 Task: Look for space in Le Puy-en-Velay, France from 1st July, 2023 to 9th July, 2023 for 2 adults in price range Rs.8000 to Rs.15000. Place can be entire place with 1  bedroom having 1 bed and 1 bathroom. Property type can be house, flat, guest house. Booking option can be shelf check-in. Required host language is English.
Action: Mouse moved to (441, 98)
Screenshot: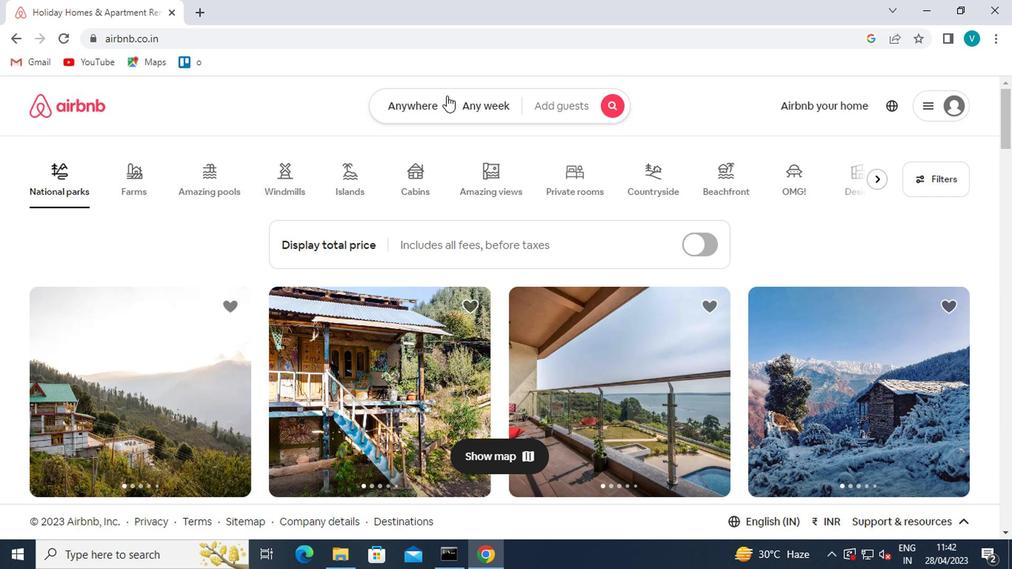 
Action: Mouse pressed left at (441, 98)
Screenshot: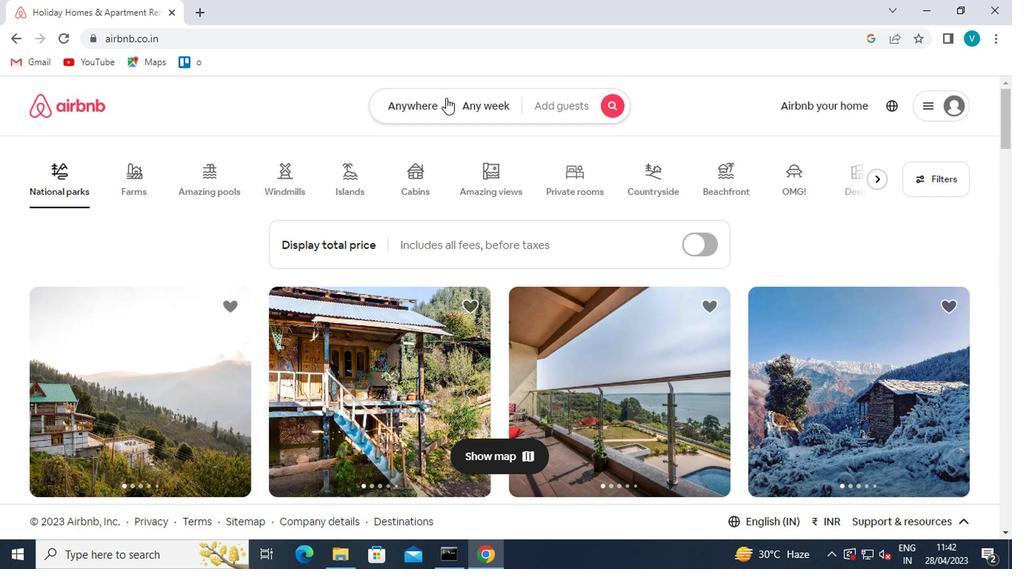 
Action: Mouse moved to (349, 162)
Screenshot: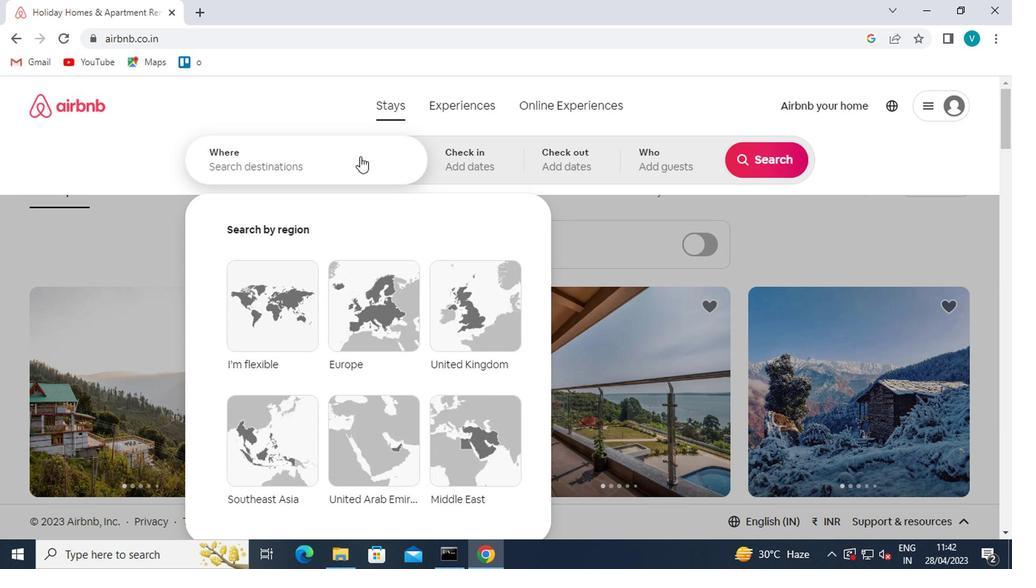 
Action: Mouse pressed left at (349, 162)
Screenshot: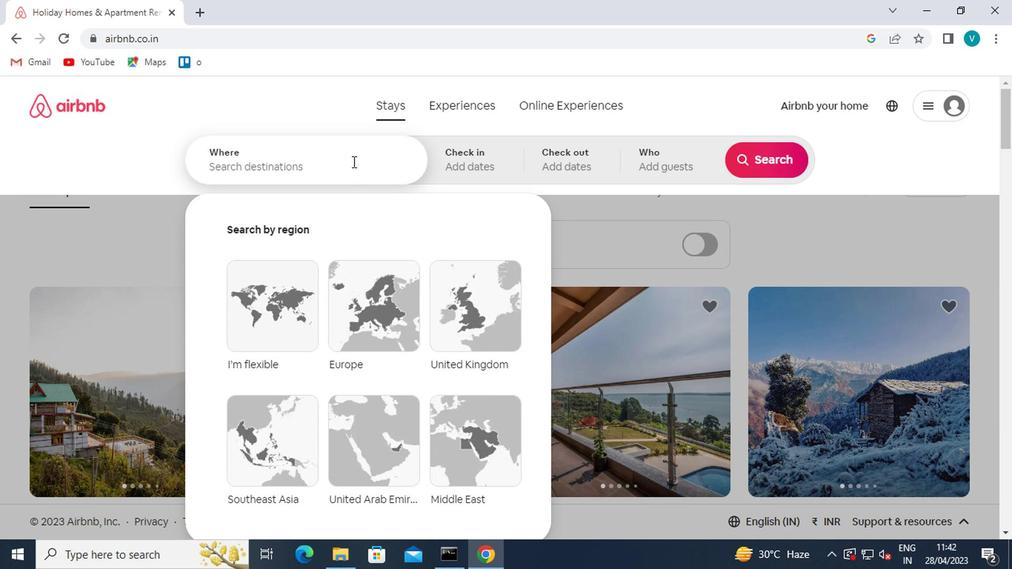 
Action: Key pressed p<Key.caps_lock>uy<Key.space>en<Key.space><Key.down><Key.enter>
Screenshot: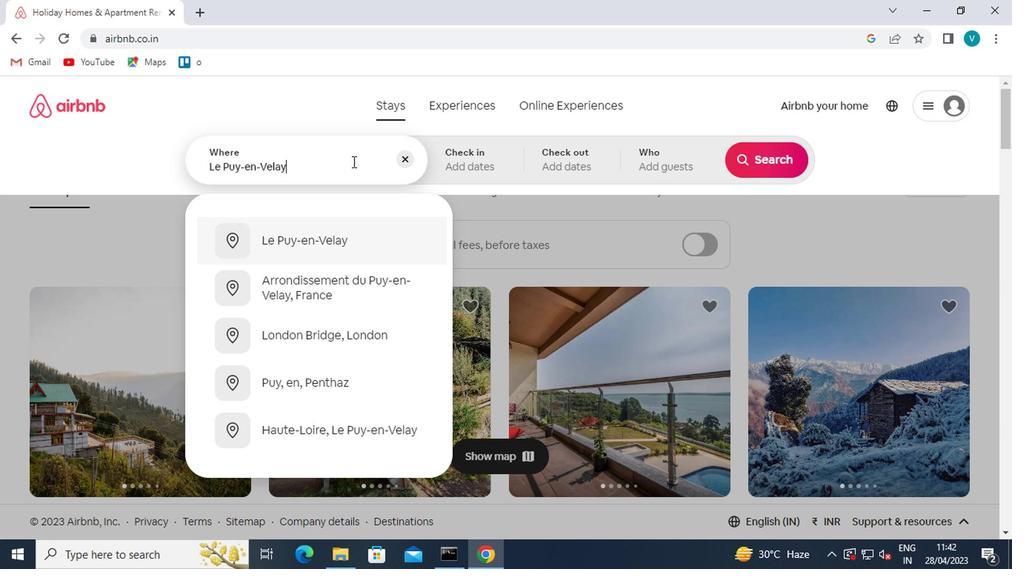 
Action: Mouse moved to (745, 277)
Screenshot: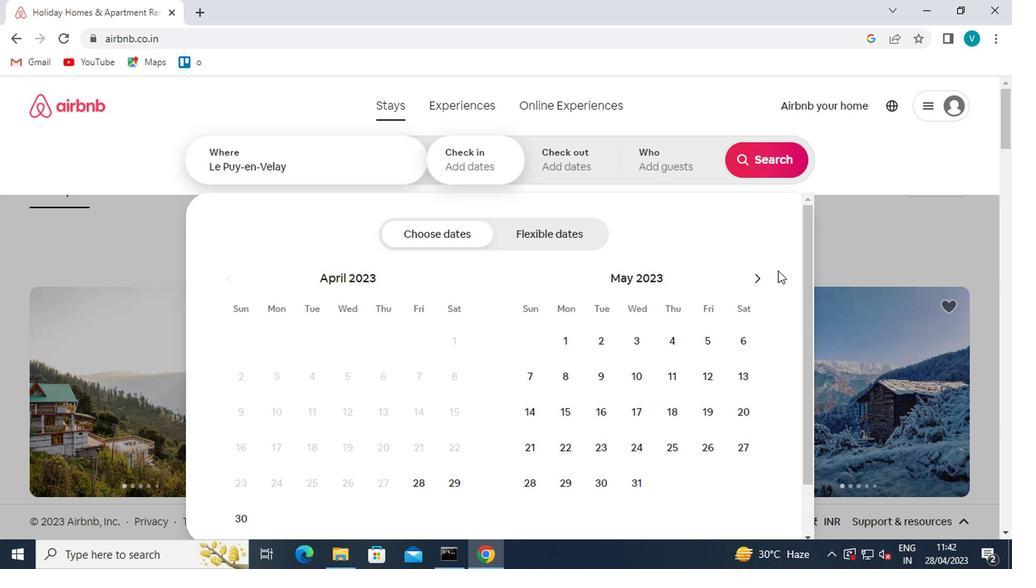 
Action: Mouse pressed left at (745, 277)
Screenshot: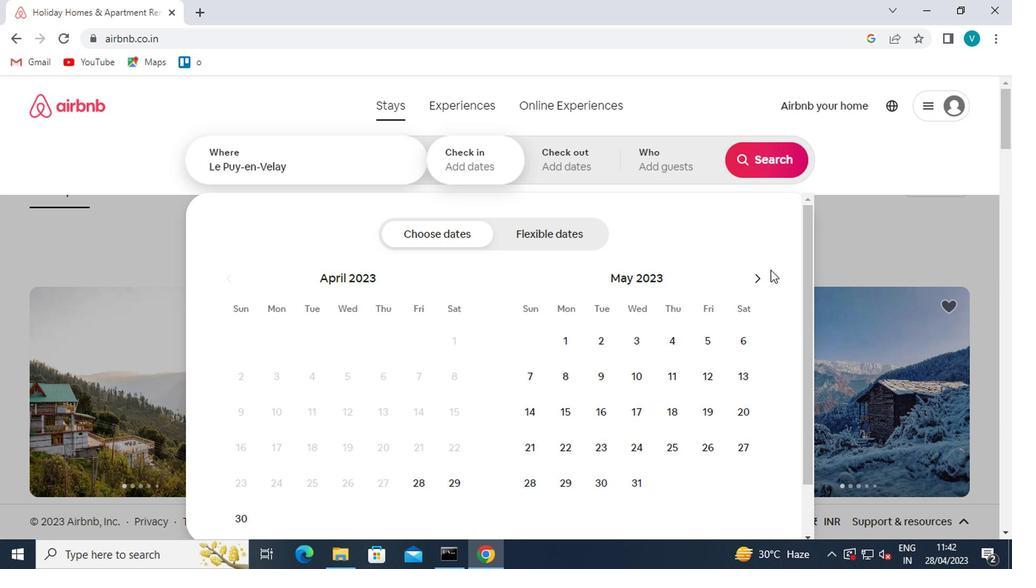 
Action: Mouse moved to (745, 277)
Screenshot: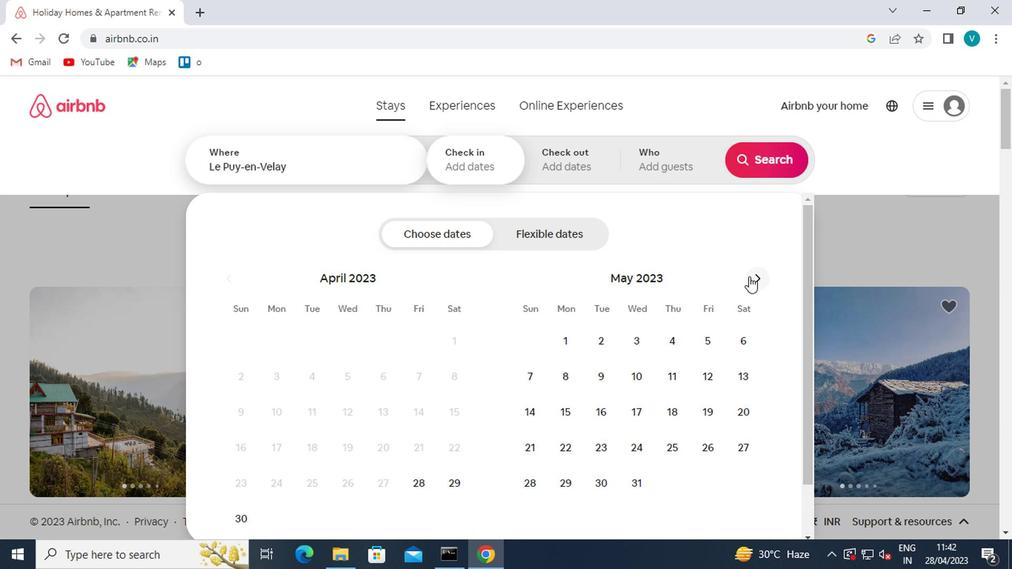 
Action: Mouse pressed left at (745, 277)
Screenshot: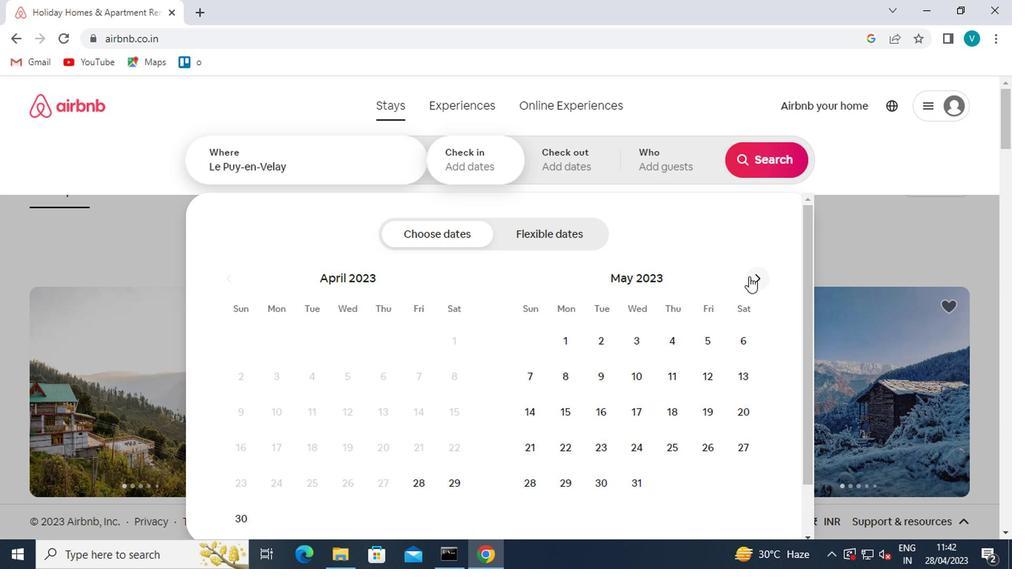 
Action: Mouse moved to (746, 275)
Screenshot: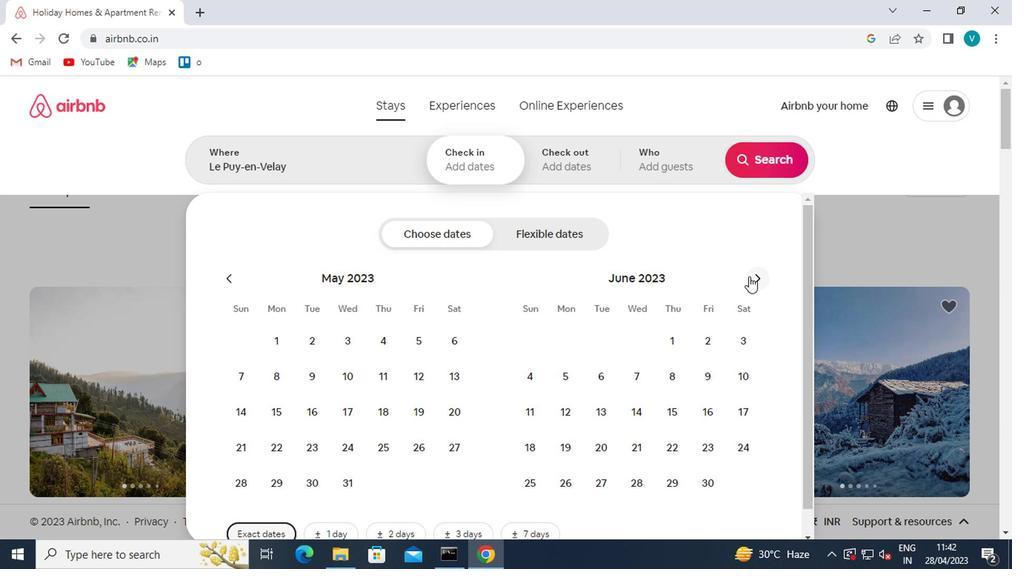 
Action: Mouse pressed left at (746, 275)
Screenshot: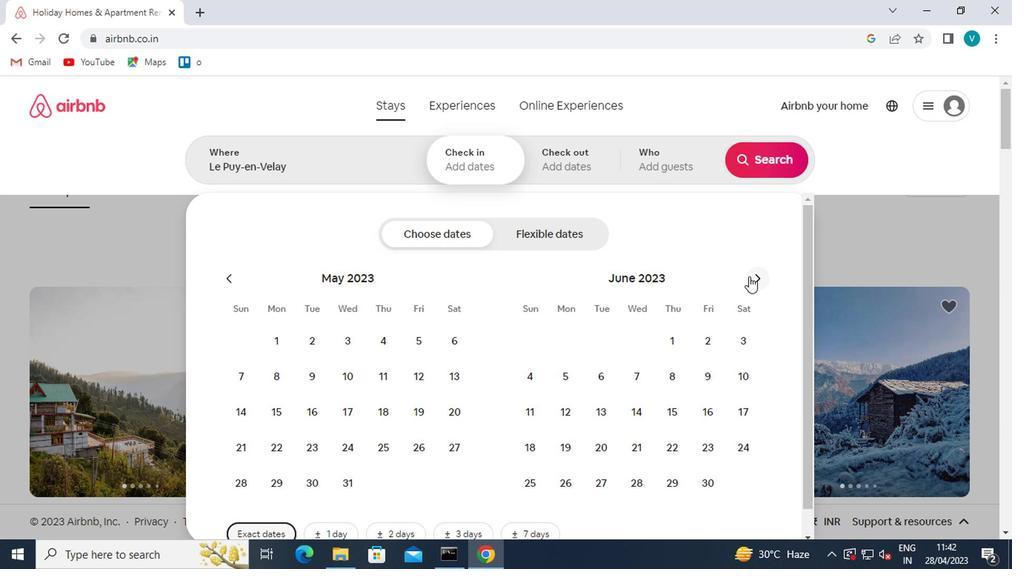 
Action: Mouse moved to (741, 342)
Screenshot: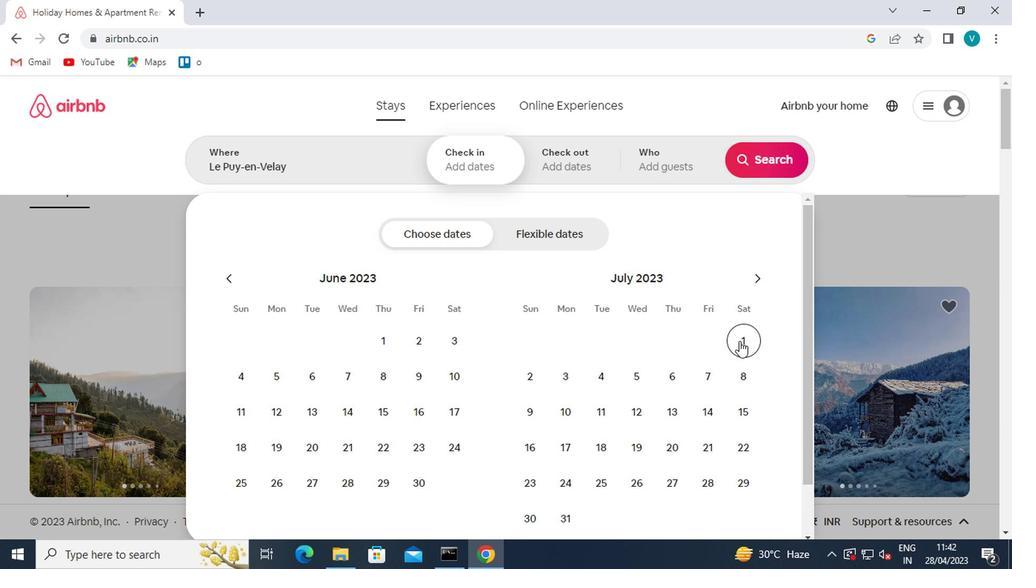 
Action: Mouse pressed left at (741, 342)
Screenshot: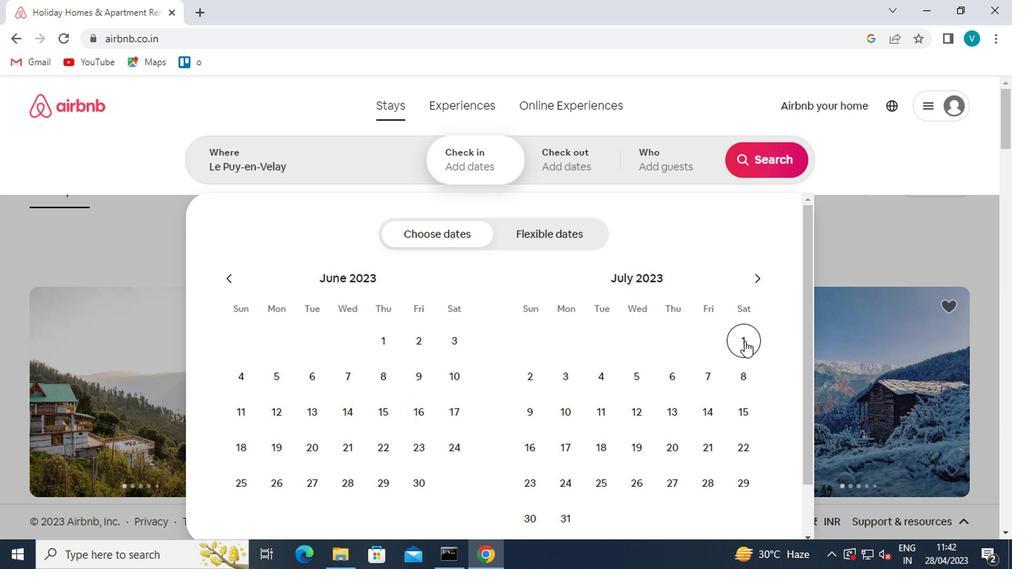 
Action: Mouse moved to (521, 413)
Screenshot: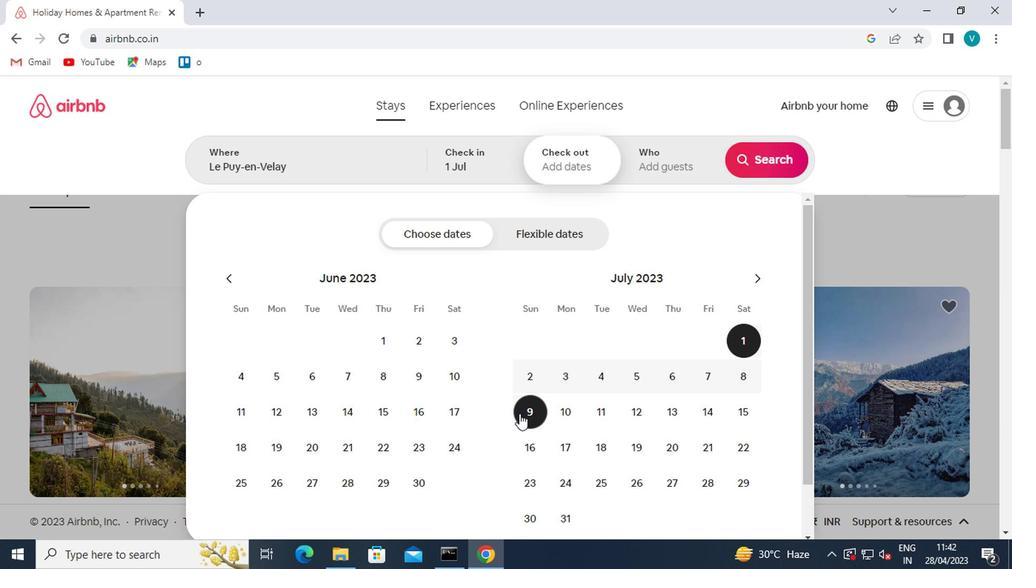 
Action: Mouse pressed left at (521, 413)
Screenshot: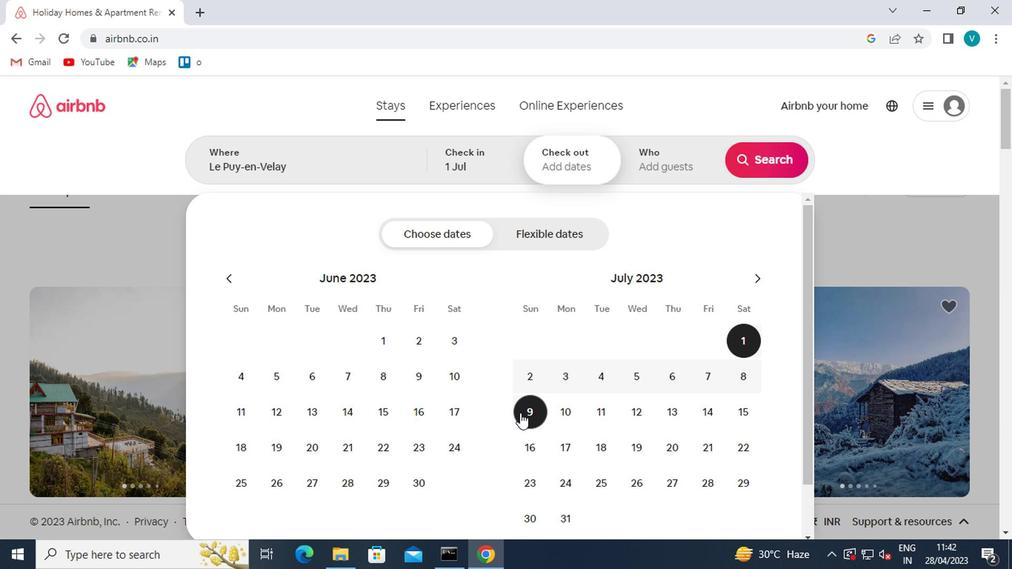 
Action: Mouse moved to (647, 171)
Screenshot: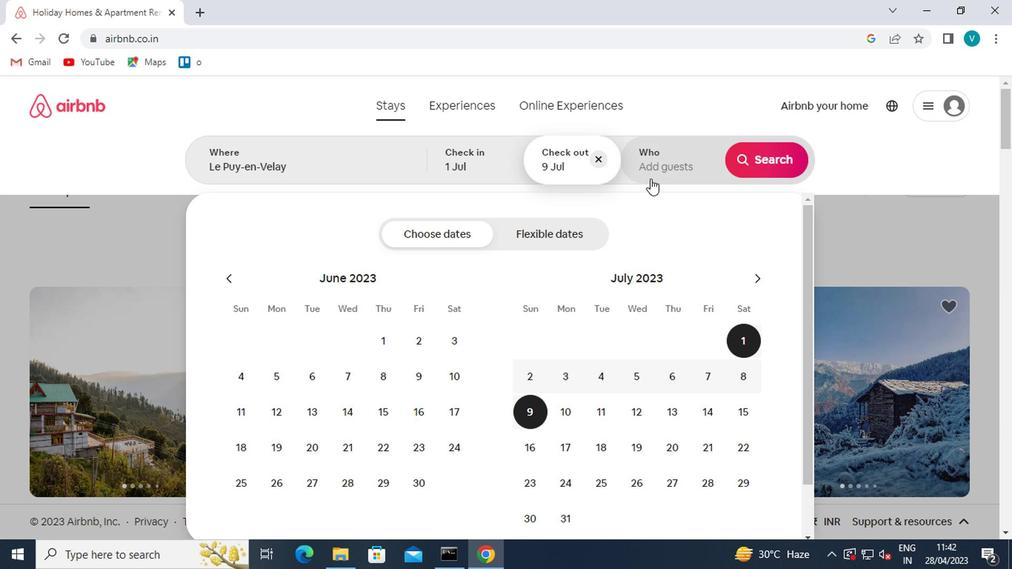 
Action: Mouse pressed left at (647, 171)
Screenshot: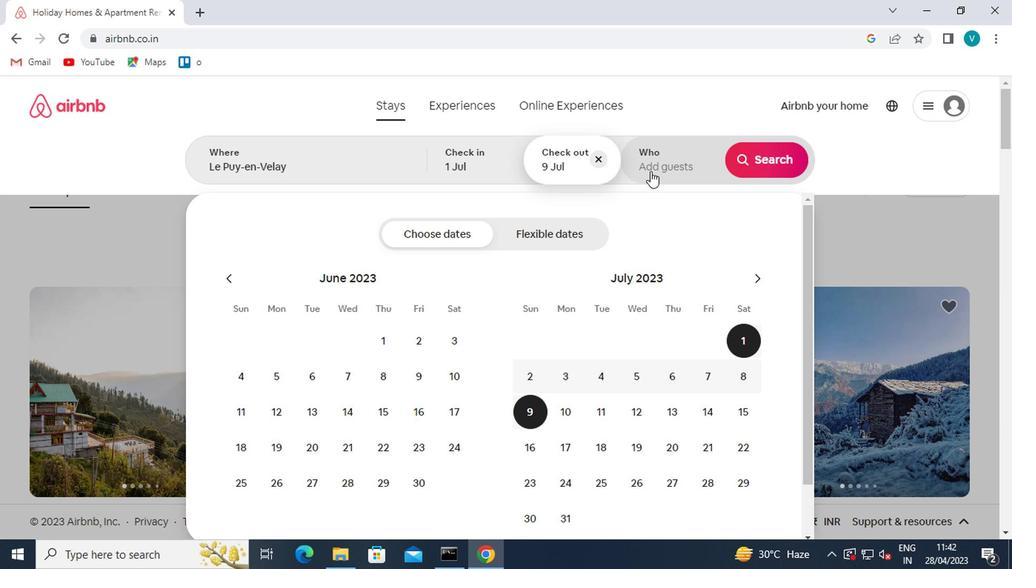 
Action: Mouse moved to (768, 237)
Screenshot: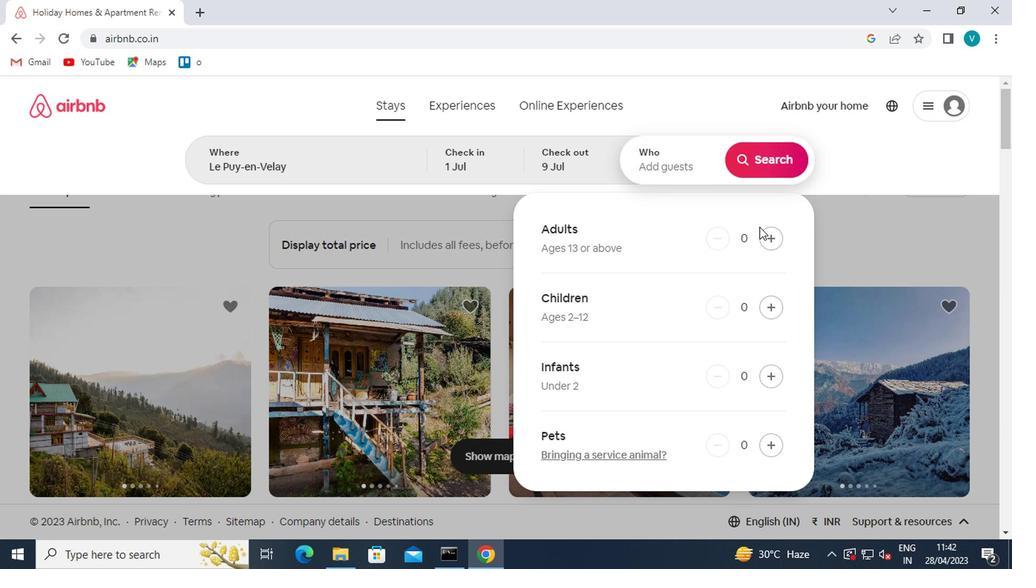 
Action: Mouse pressed left at (768, 237)
Screenshot: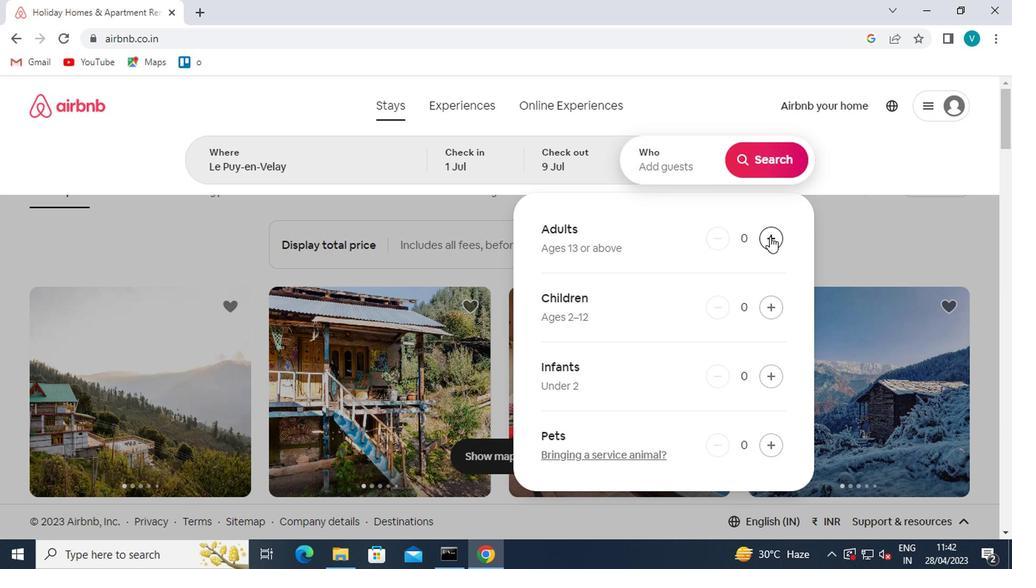 
Action: Mouse moved to (768, 237)
Screenshot: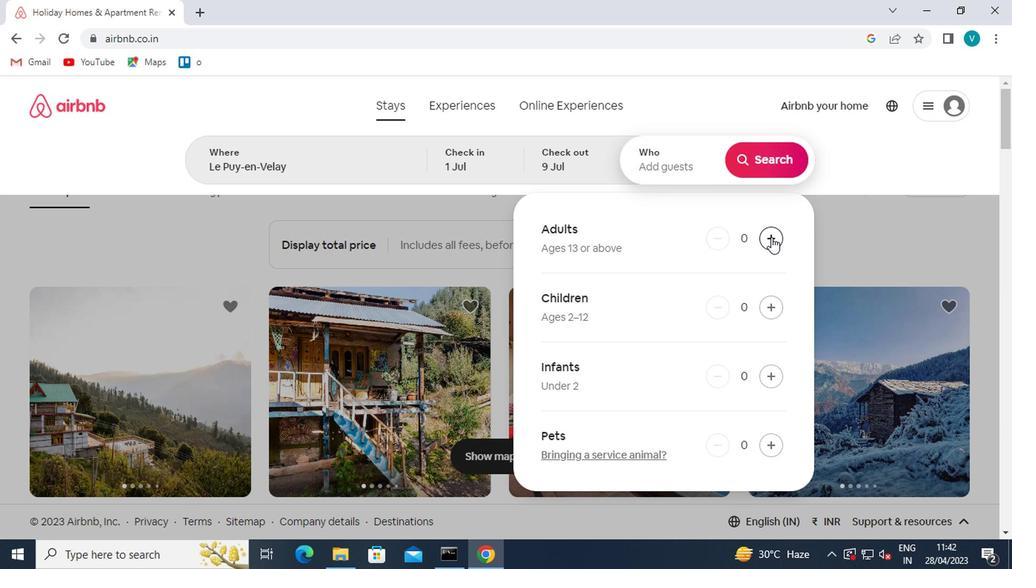 
Action: Mouse pressed left at (768, 237)
Screenshot: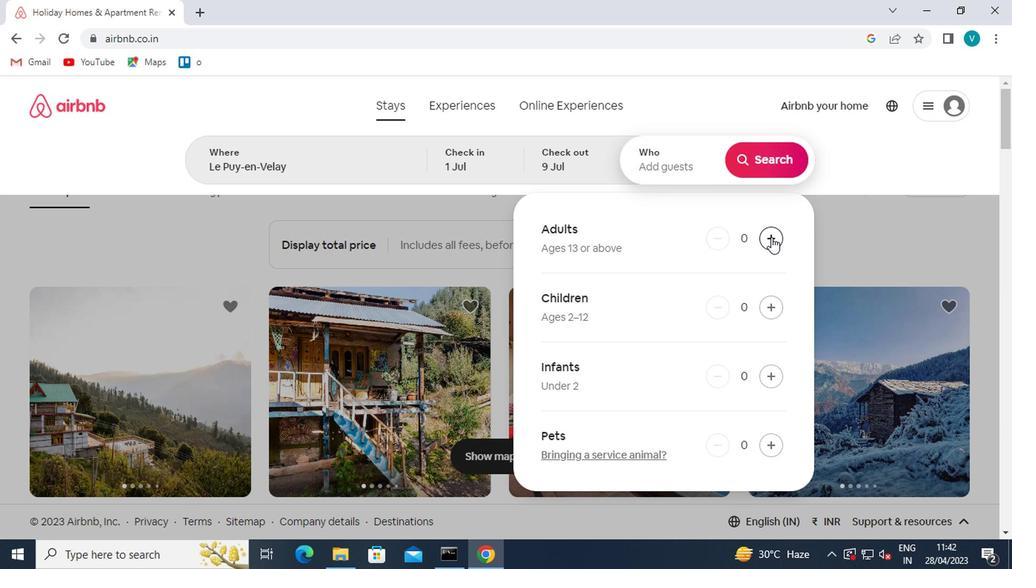 
Action: Mouse moved to (761, 162)
Screenshot: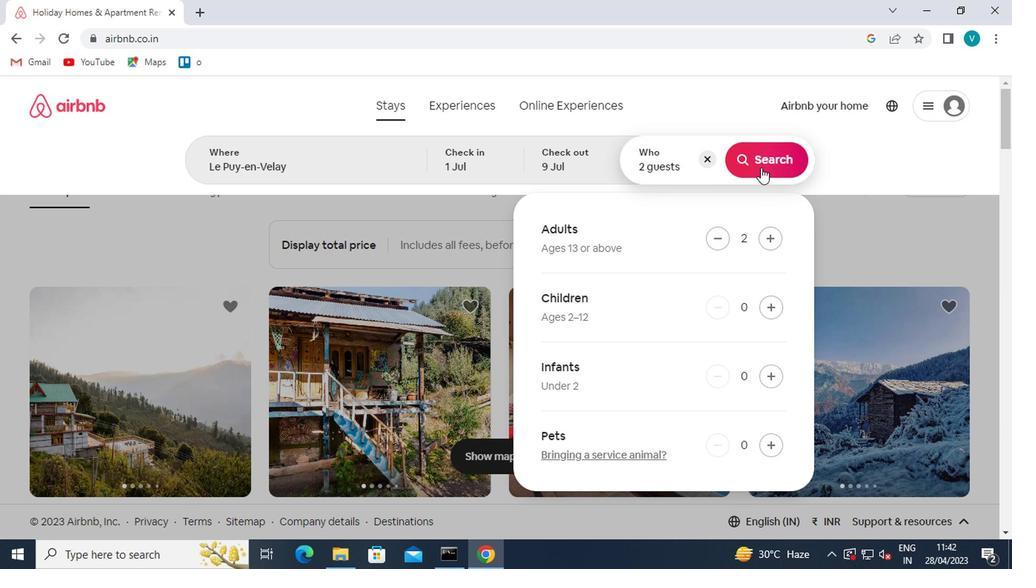 
Action: Mouse pressed left at (761, 162)
Screenshot: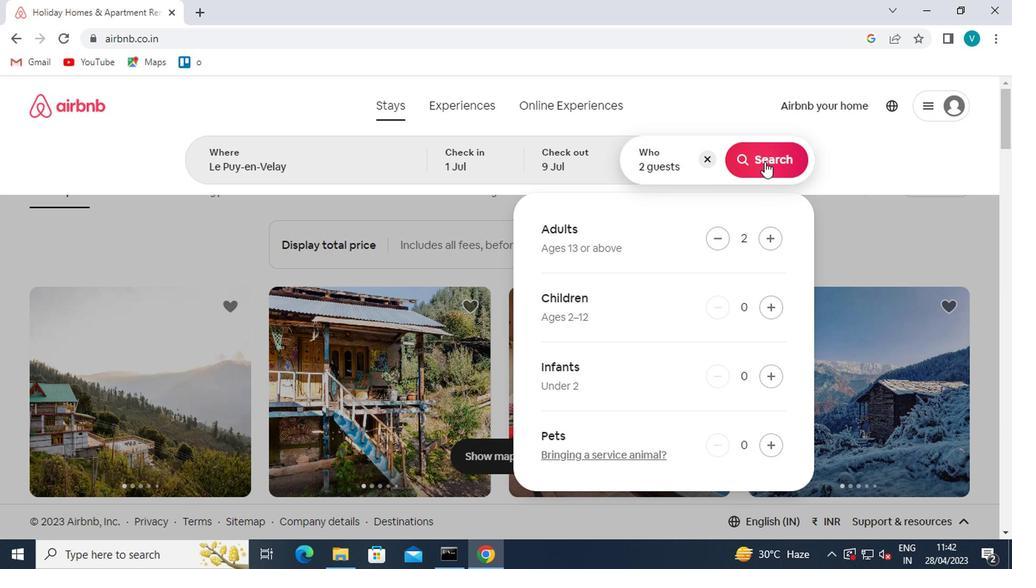 
Action: Mouse moved to (950, 159)
Screenshot: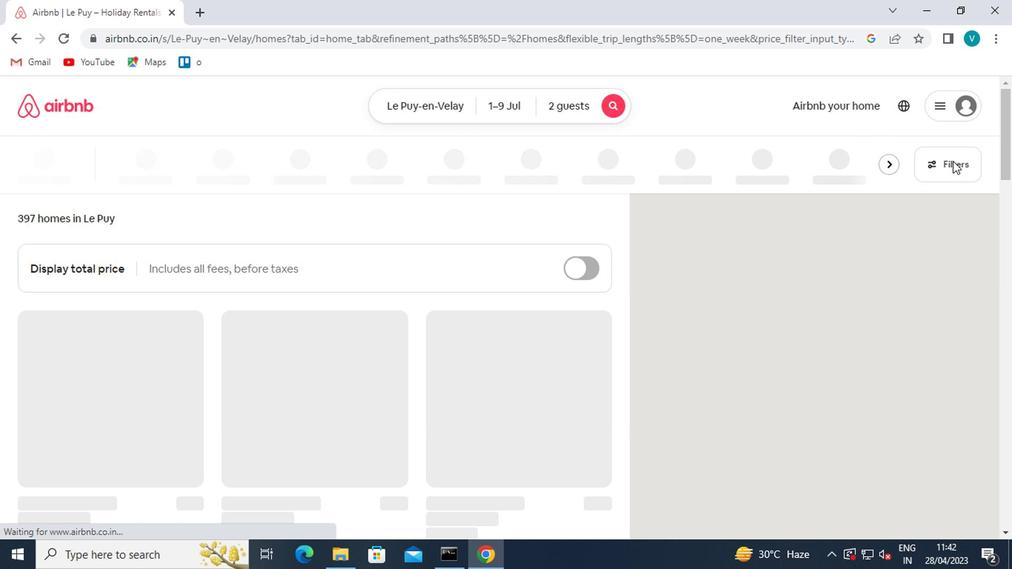 
Action: Mouse pressed left at (950, 159)
Screenshot: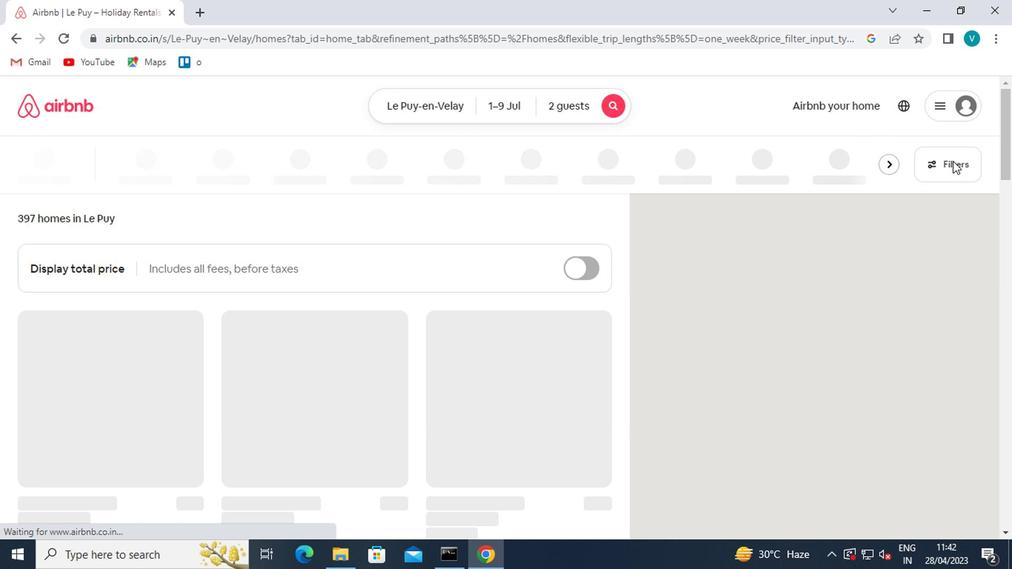 
Action: Mouse moved to (355, 353)
Screenshot: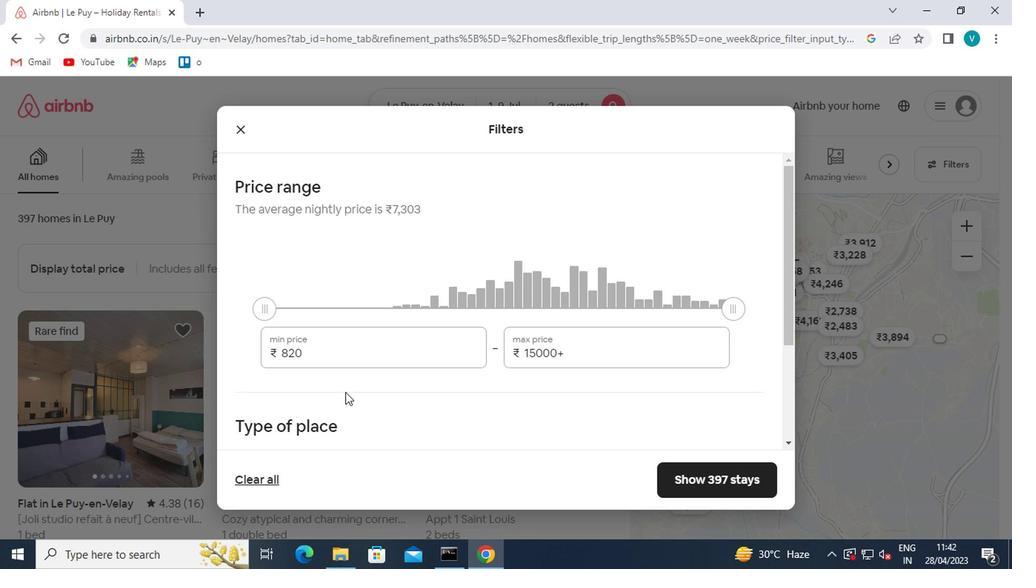 
Action: Mouse pressed left at (355, 353)
Screenshot: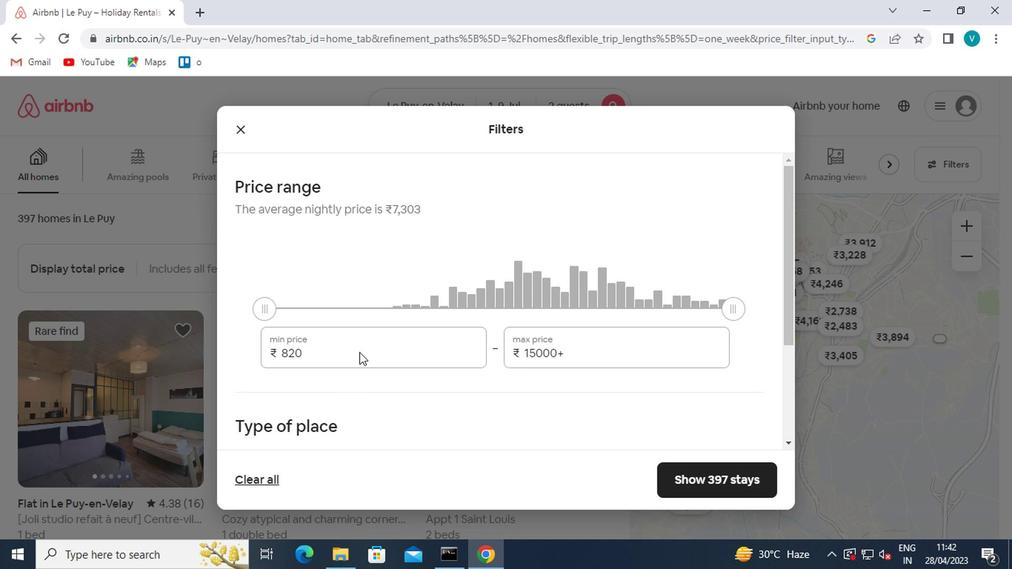 
Action: Key pressed <Key.backspace><Key.backspace><Key.backspace><Key.backspace><Key.backspace><Key.backspace><Key.backspace><Key.backspace><Key.backspace><Key.backspace>8000<Key.tab>15000
Screenshot: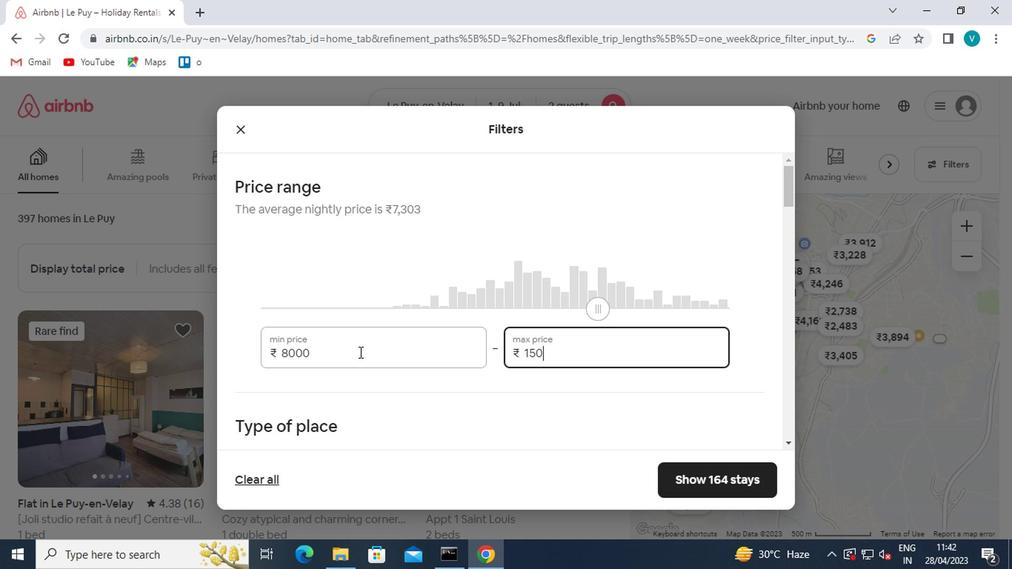 
Action: Mouse scrolled (355, 352) with delta (0, -1)
Screenshot: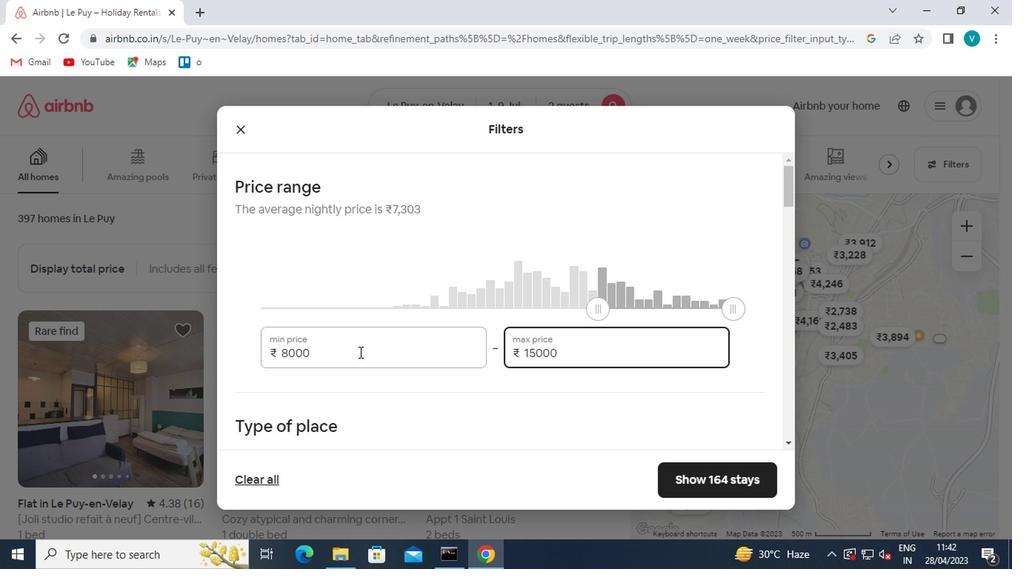 
Action: Mouse scrolled (355, 352) with delta (0, -1)
Screenshot: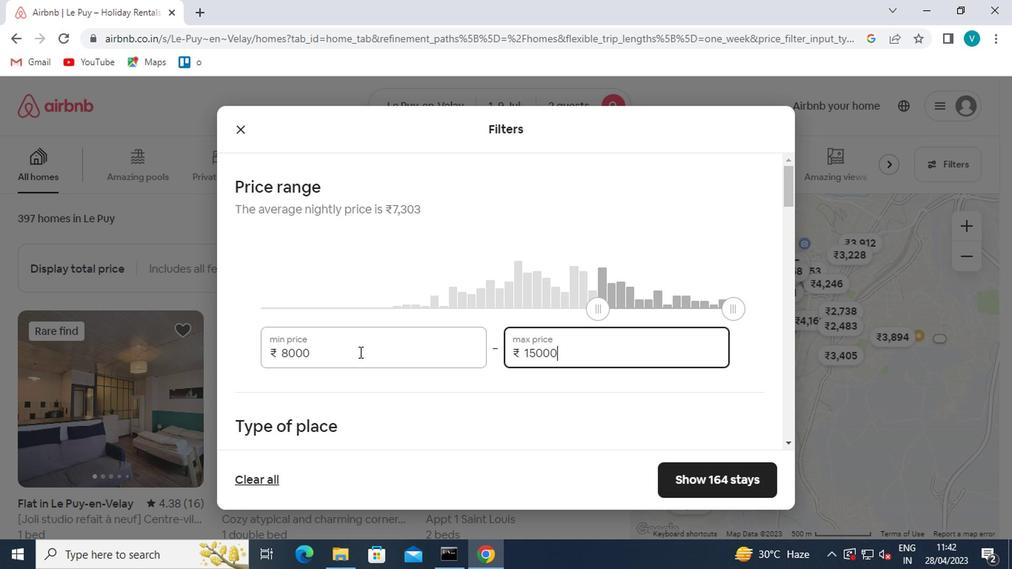 
Action: Mouse scrolled (355, 352) with delta (0, -1)
Screenshot: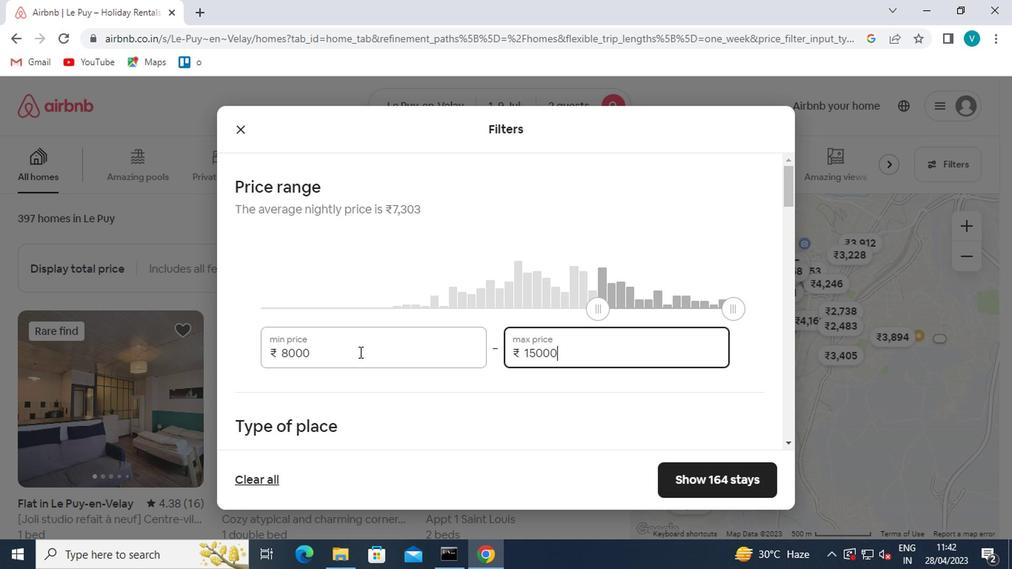 
Action: Mouse scrolled (355, 352) with delta (0, -1)
Screenshot: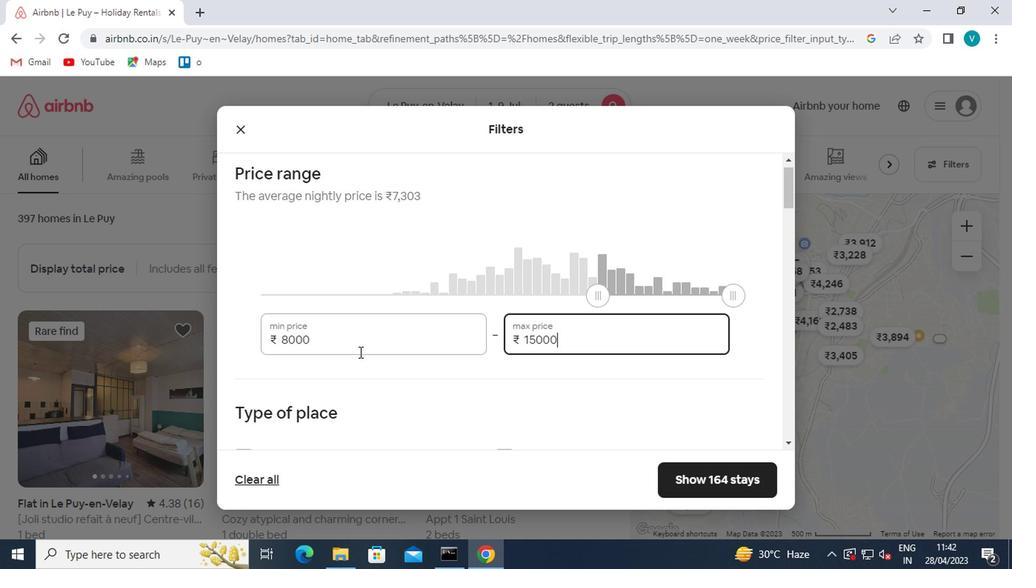 
Action: Mouse moved to (292, 177)
Screenshot: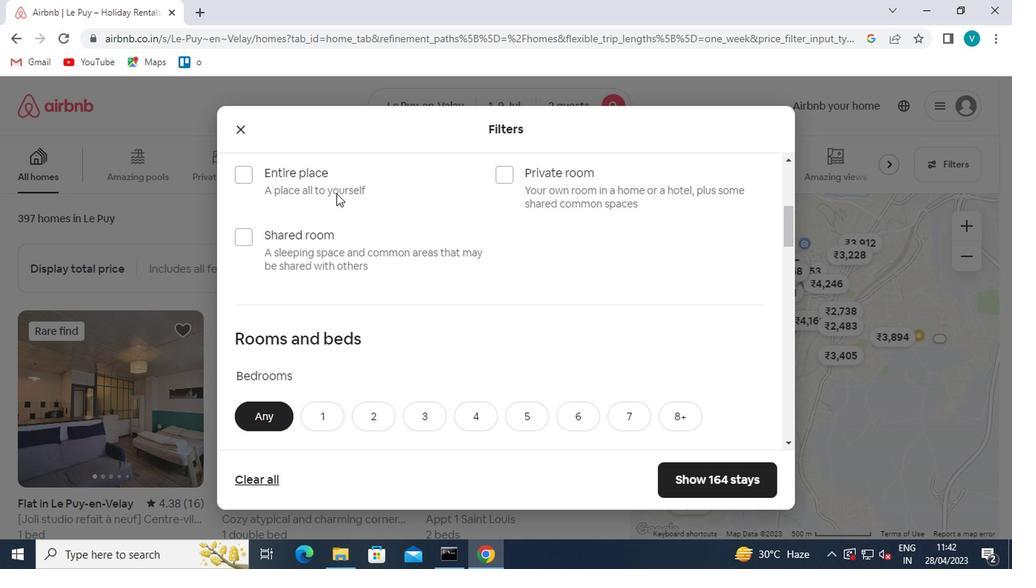 
Action: Mouse pressed left at (292, 177)
Screenshot: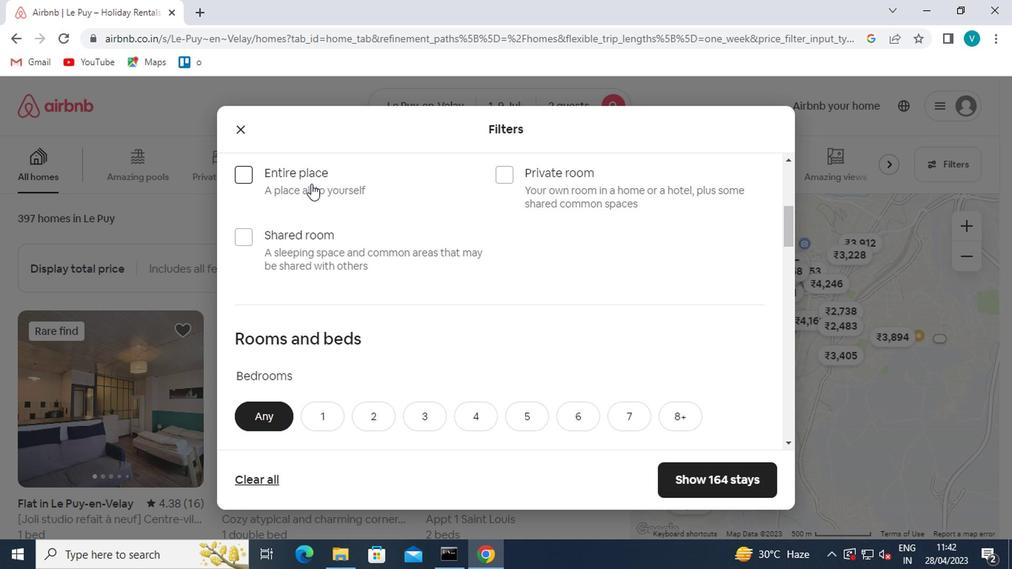 
Action: Mouse moved to (415, 308)
Screenshot: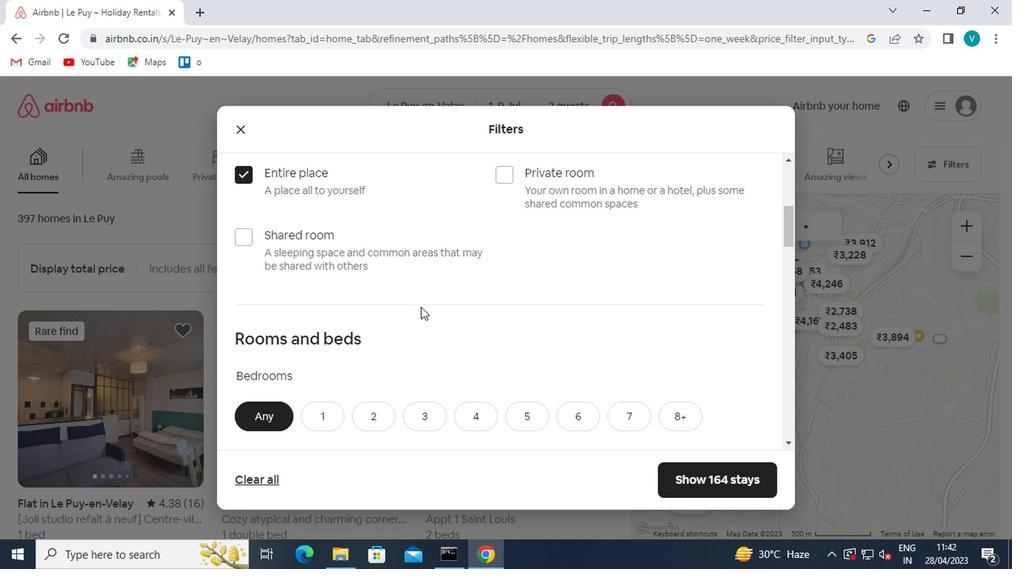 
Action: Mouse scrolled (415, 307) with delta (0, 0)
Screenshot: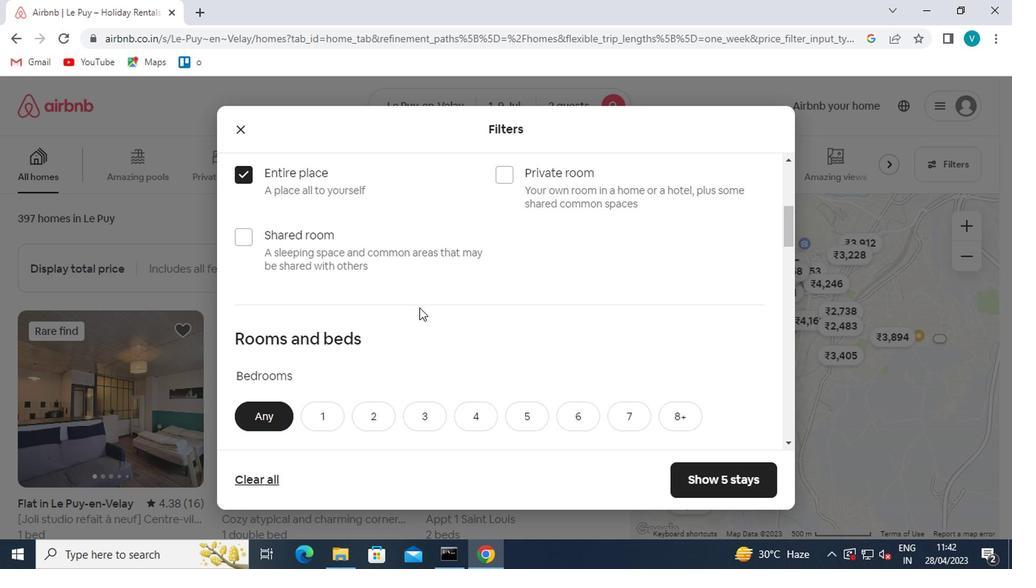 
Action: Mouse scrolled (415, 307) with delta (0, 0)
Screenshot: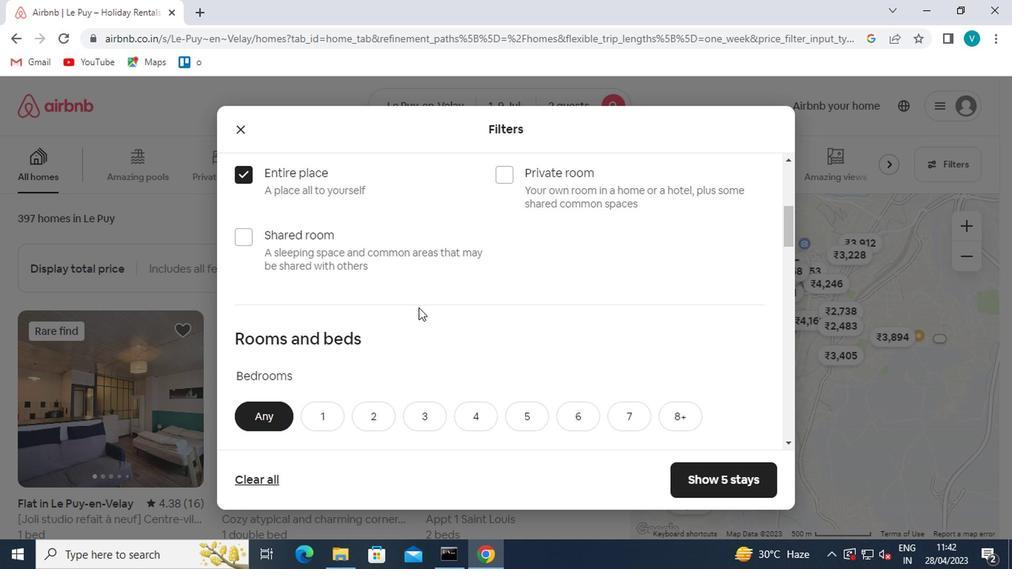 
Action: Mouse moved to (316, 262)
Screenshot: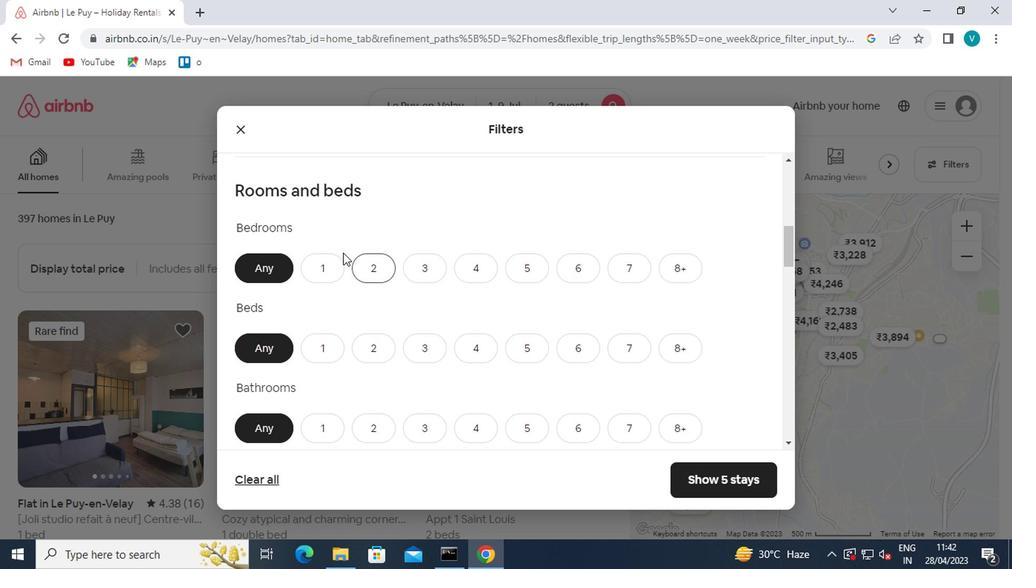 
Action: Mouse pressed left at (316, 262)
Screenshot: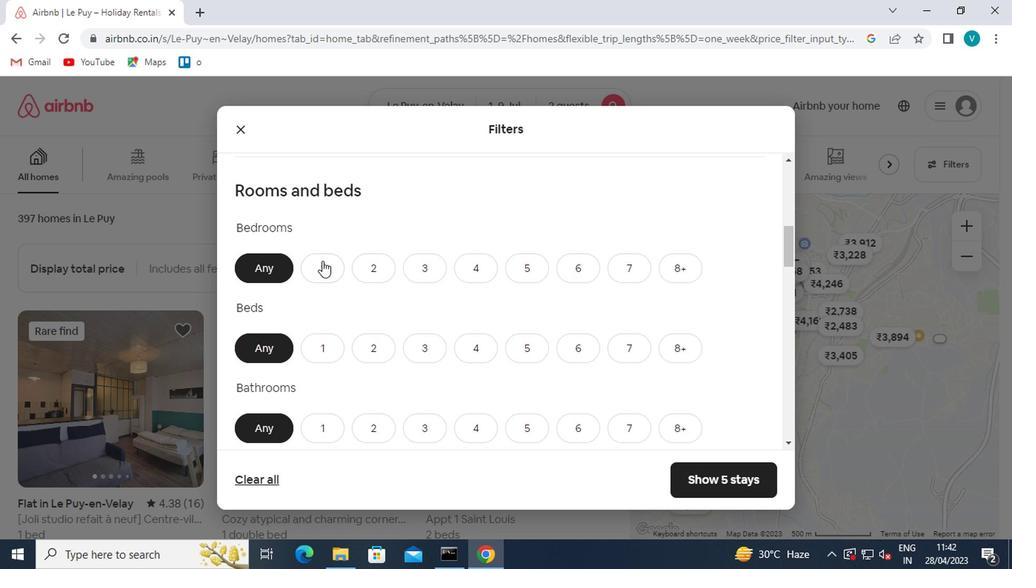 
Action: Mouse moved to (317, 359)
Screenshot: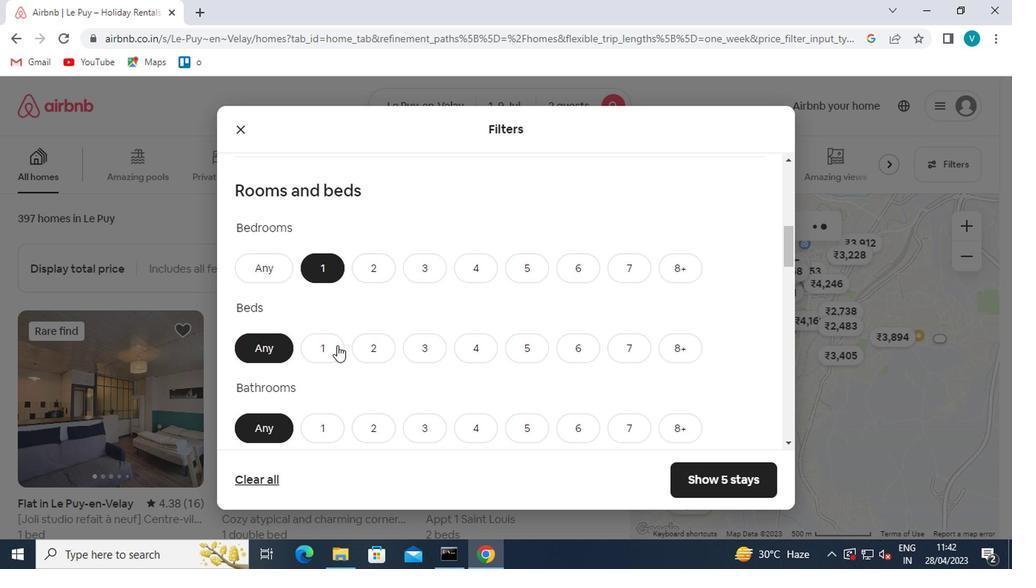 
Action: Mouse pressed left at (317, 359)
Screenshot: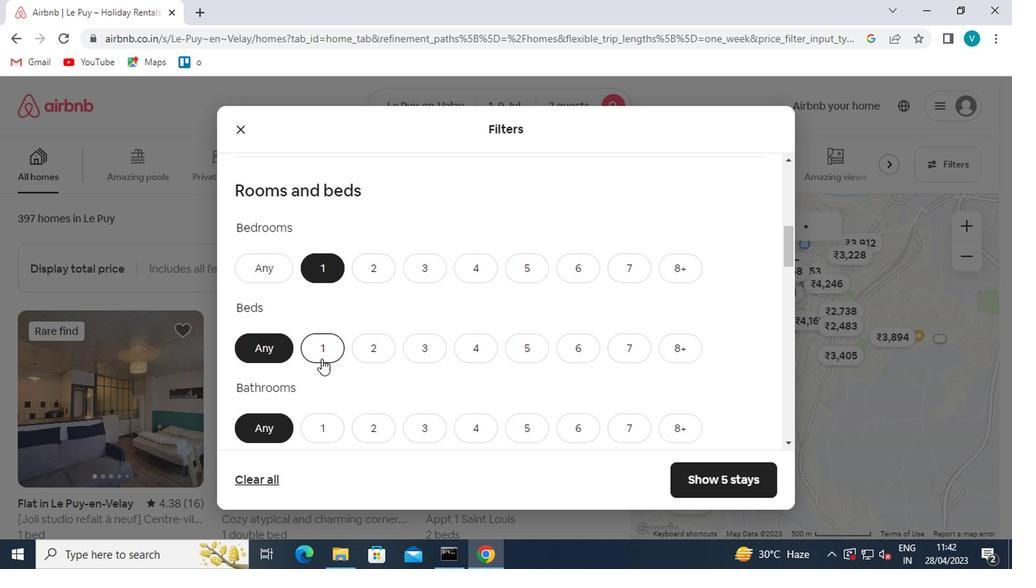 
Action: Mouse moved to (311, 430)
Screenshot: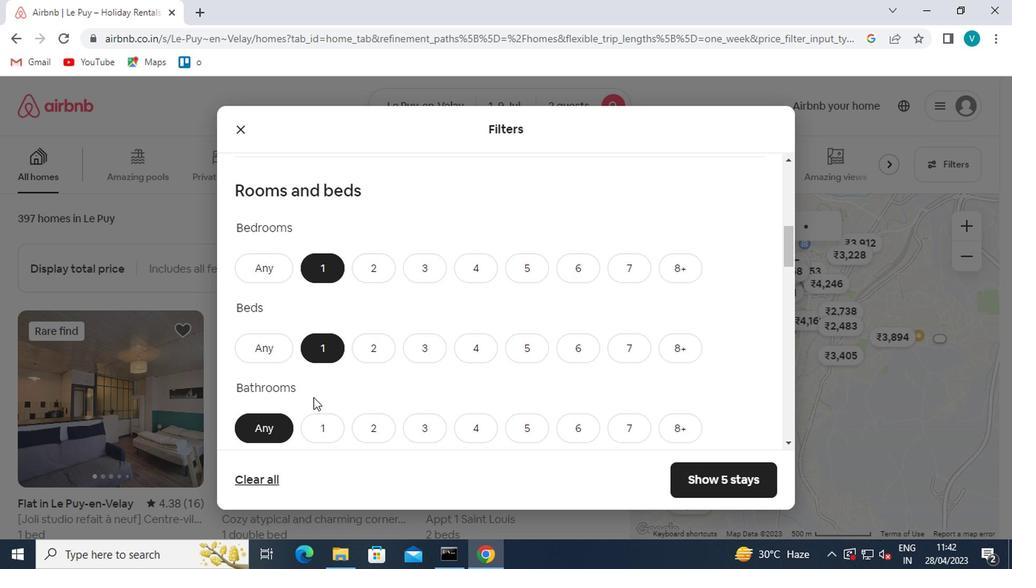 
Action: Mouse pressed left at (311, 430)
Screenshot: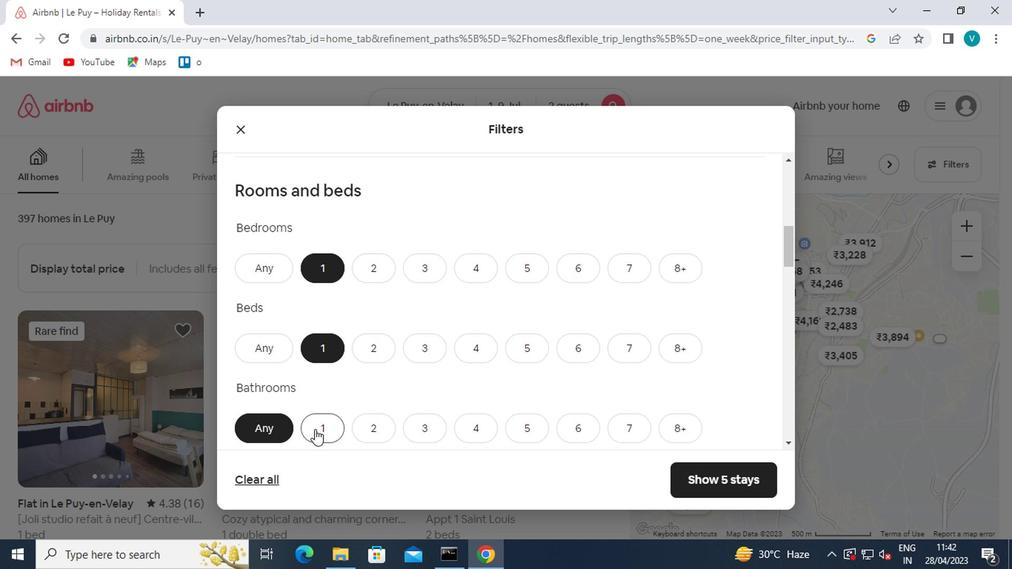 
Action: Mouse moved to (332, 377)
Screenshot: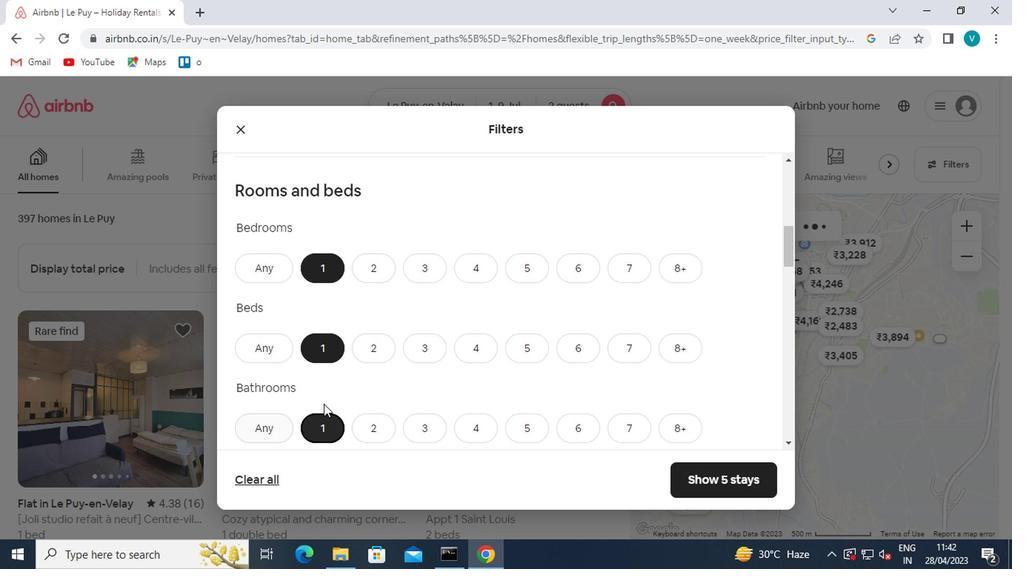 
Action: Mouse scrolled (332, 375) with delta (0, -1)
Screenshot: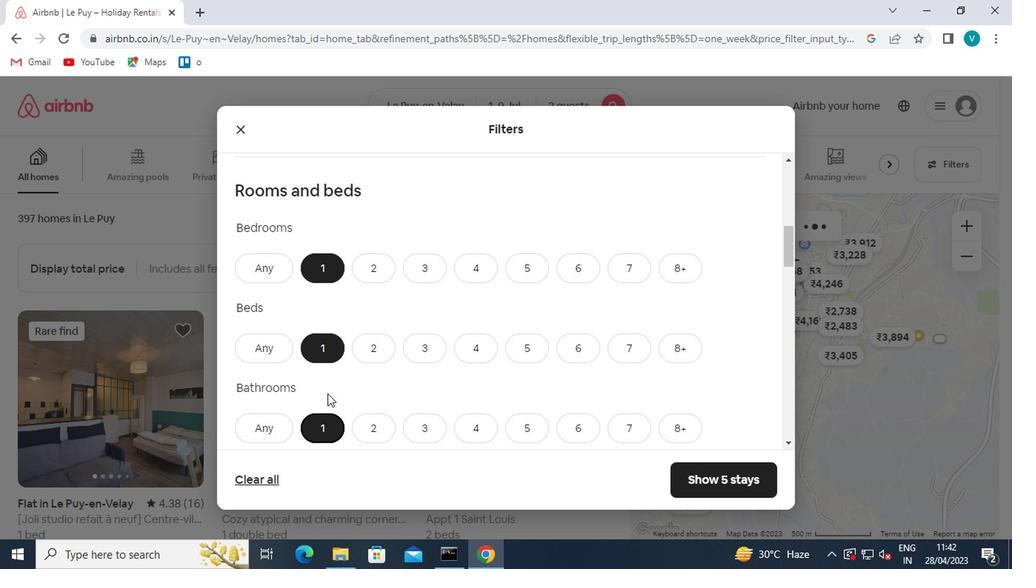 
Action: Mouse scrolled (332, 375) with delta (0, -1)
Screenshot: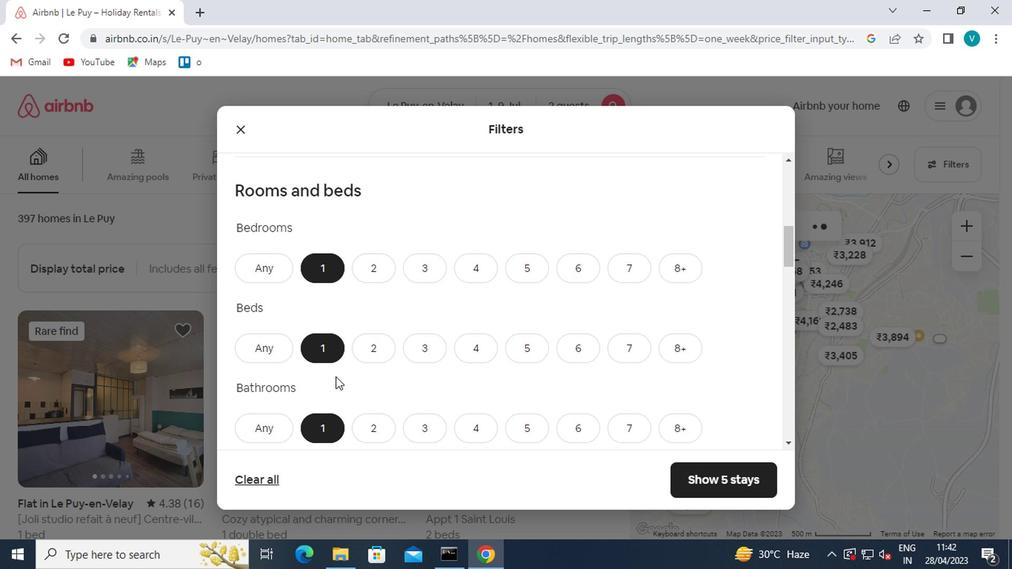 
Action: Mouse scrolled (332, 375) with delta (0, -1)
Screenshot: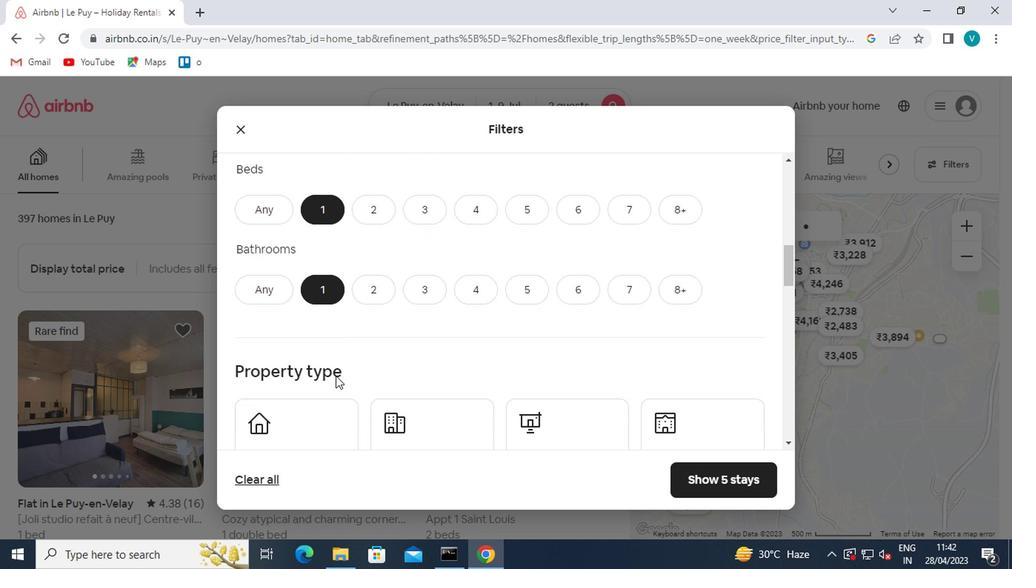 
Action: Mouse scrolled (332, 375) with delta (0, -1)
Screenshot: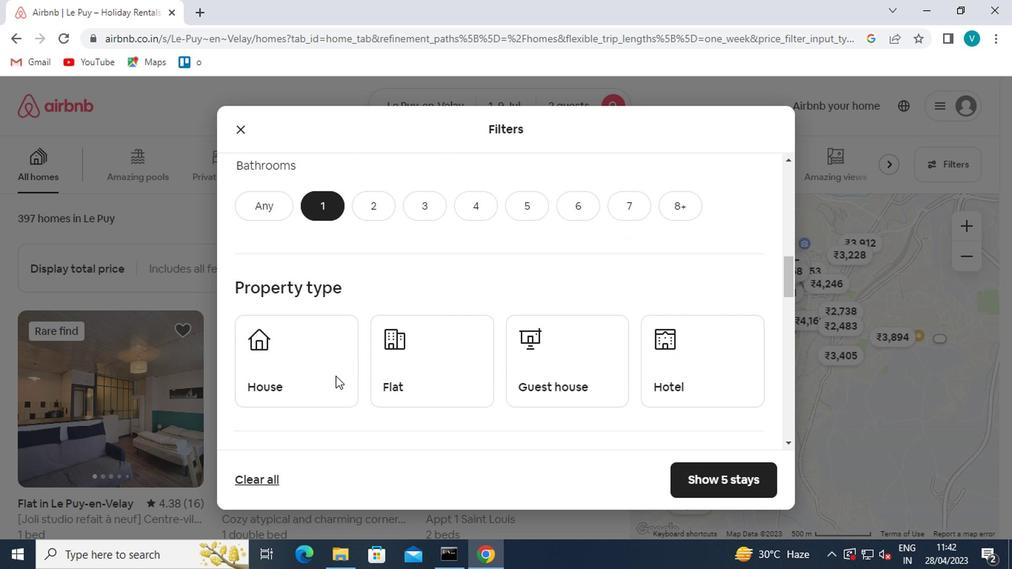 
Action: Mouse scrolled (332, 375) with delta (0, -1)
Screenshot: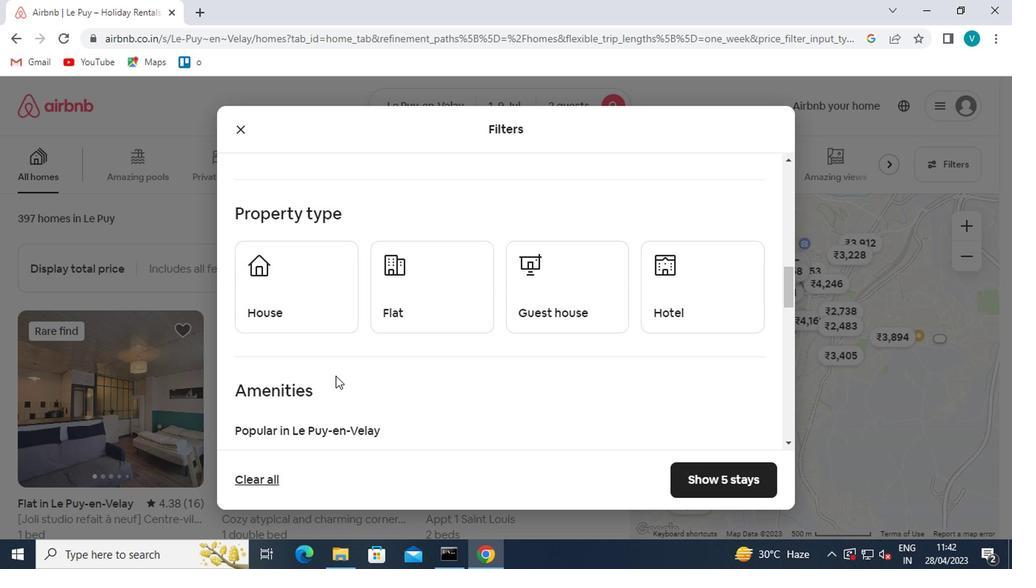 
Action: Mouse moved to (332, 377)
Screenshot: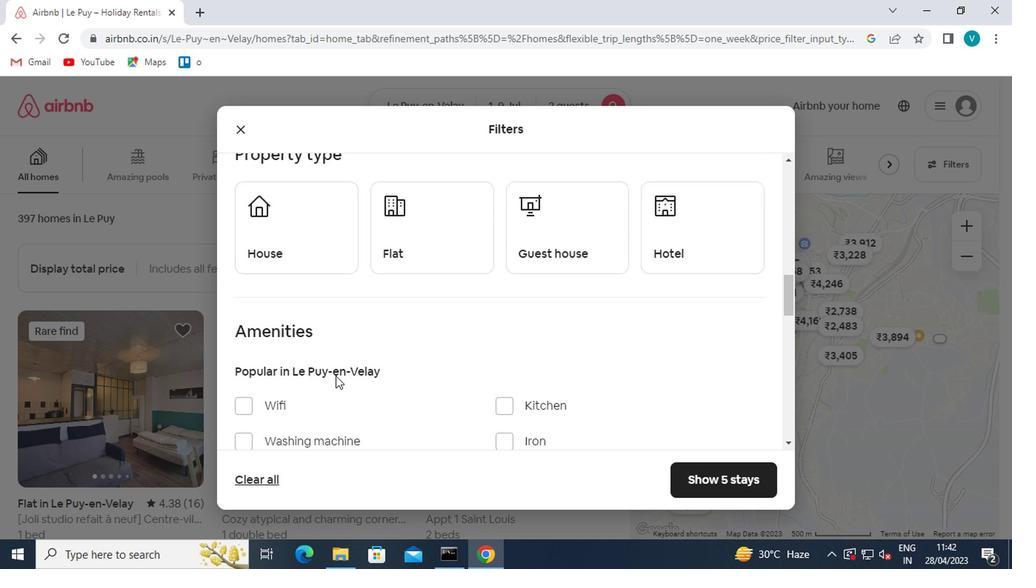 
Action: Mouse scrolled (332, 375) with delta (0, -1)
Screenshot: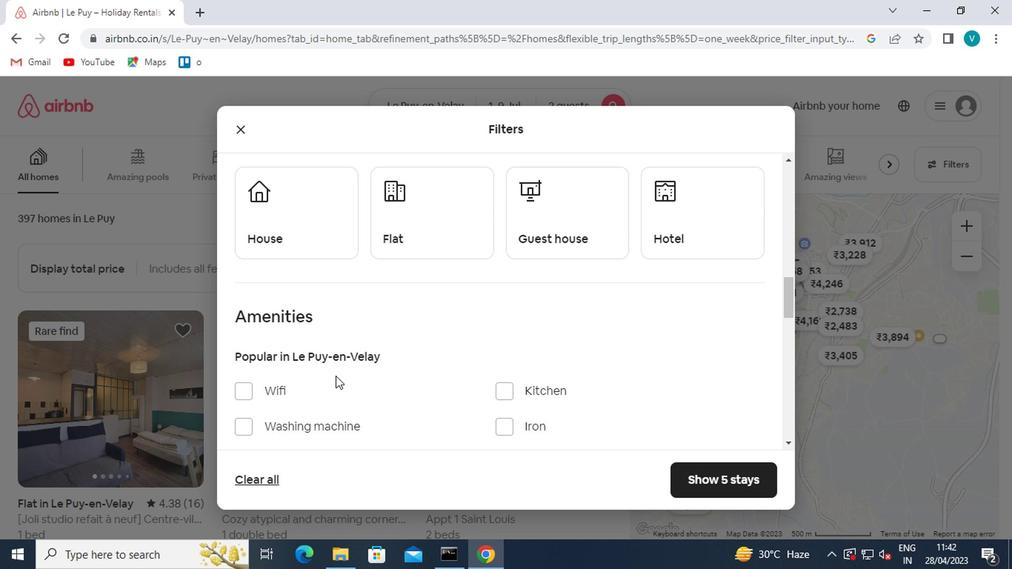 
Action: Mouse moved to (328, 378)
Screenshot: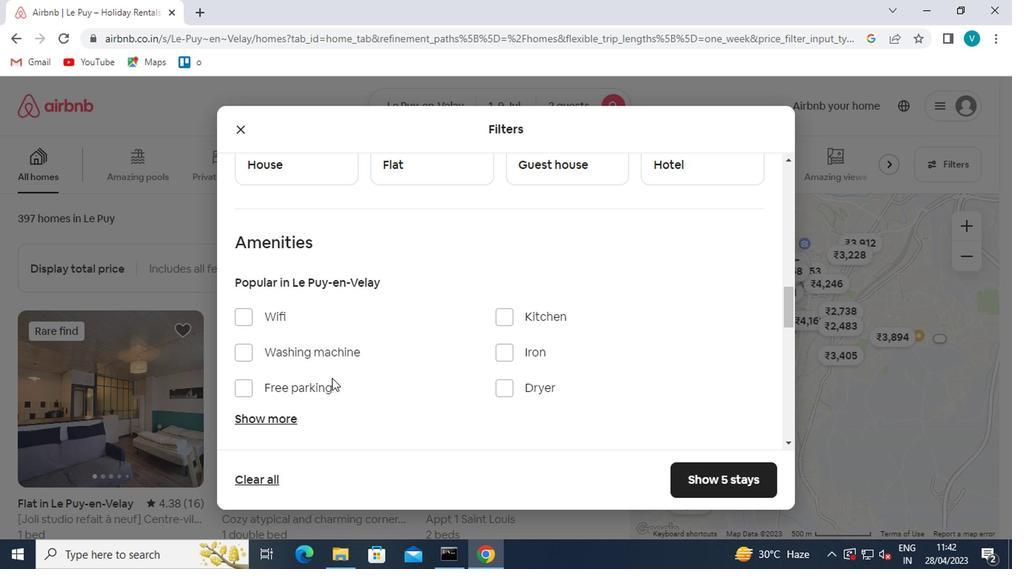 
Action: Mouse scrolled (328, 379) with delta (0, 0)
Screenshot: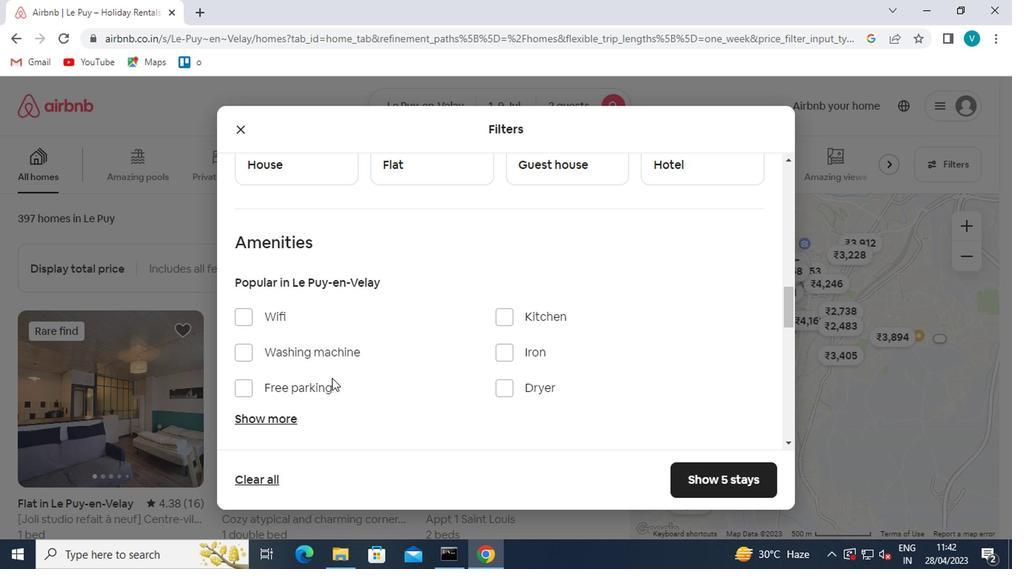 
Action: Mouse moved to (292, 234)
Screenshot: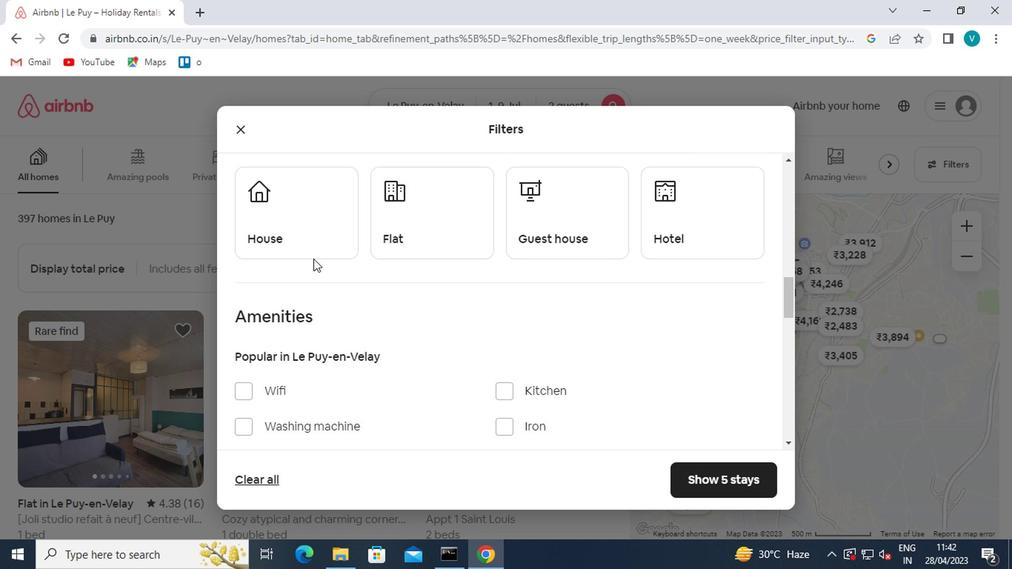 
Action: Mouse pressed left at (292, 234)
Screenshot: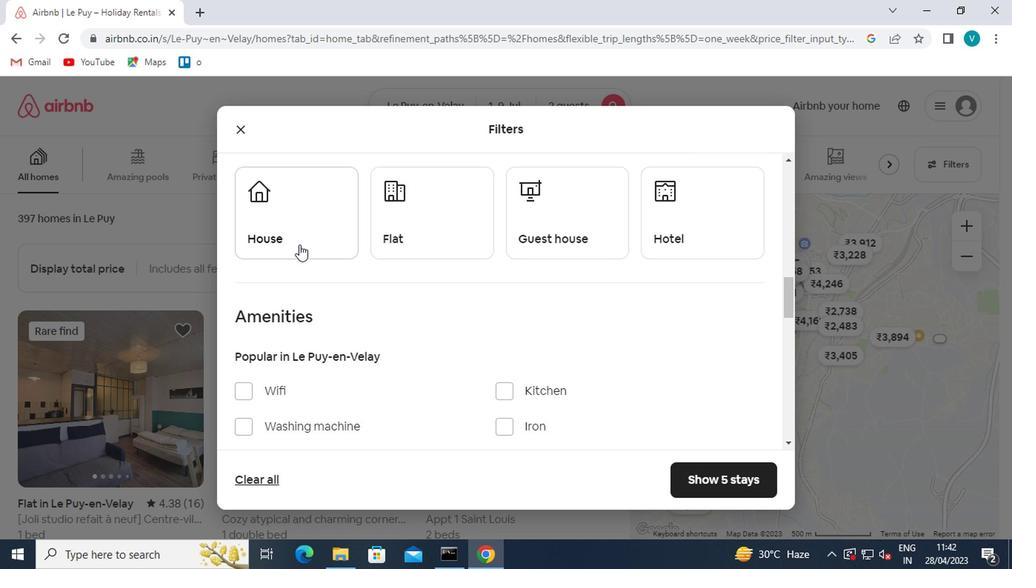 
Action: Mouse moved to (410, 228)
Screenshot: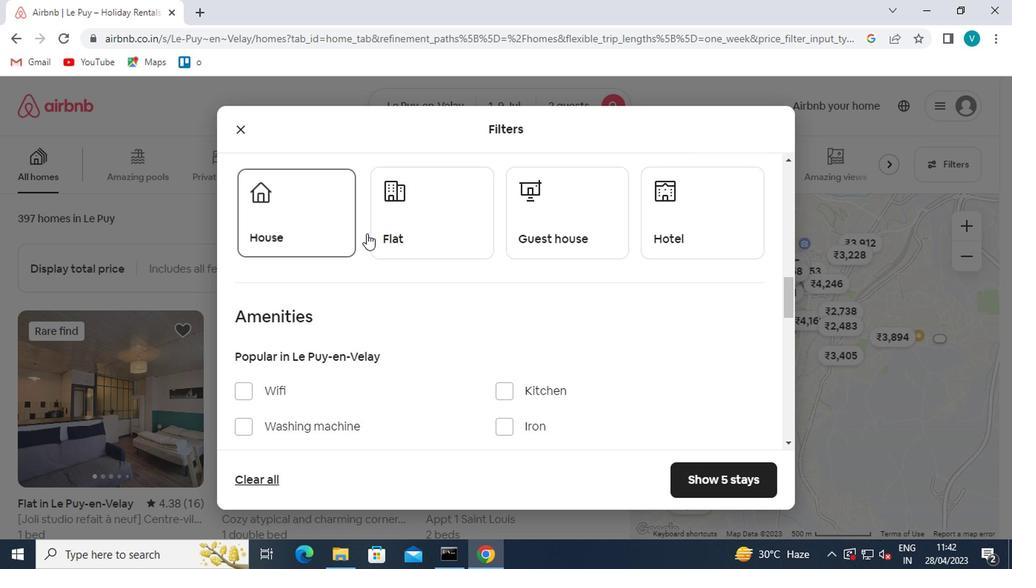 
Action: Mouse pressed left at (410, 228)
Screenshot: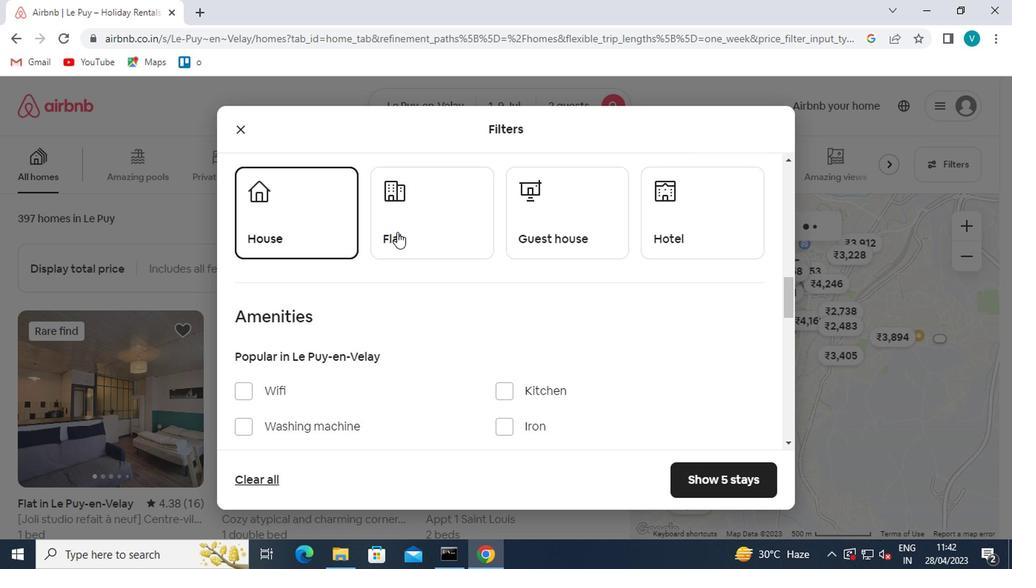 
Action: Mouse moved to (564, 220)
Screenshot: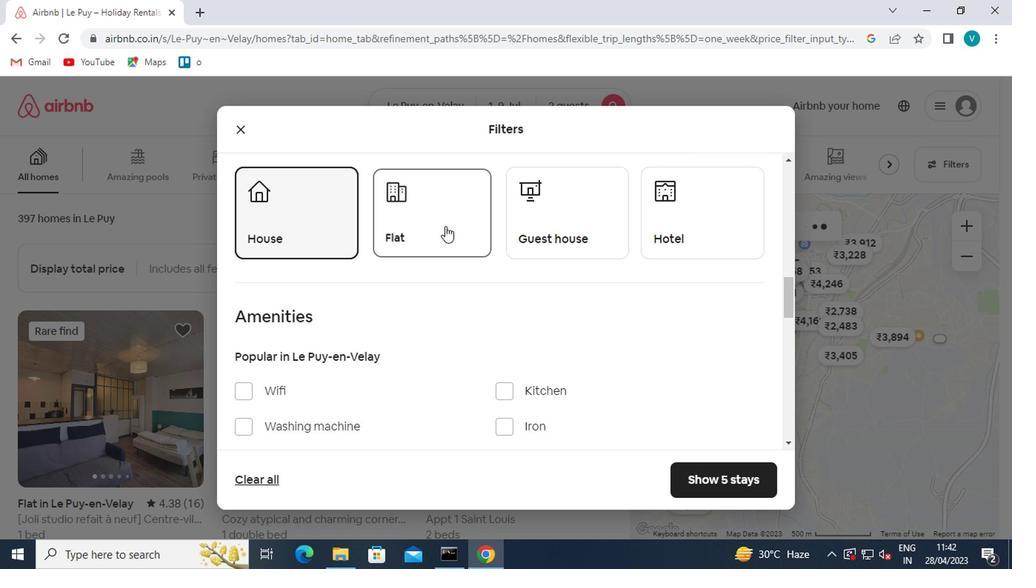 
Action: Mouse pressed left at (564, 220)
Screenshot: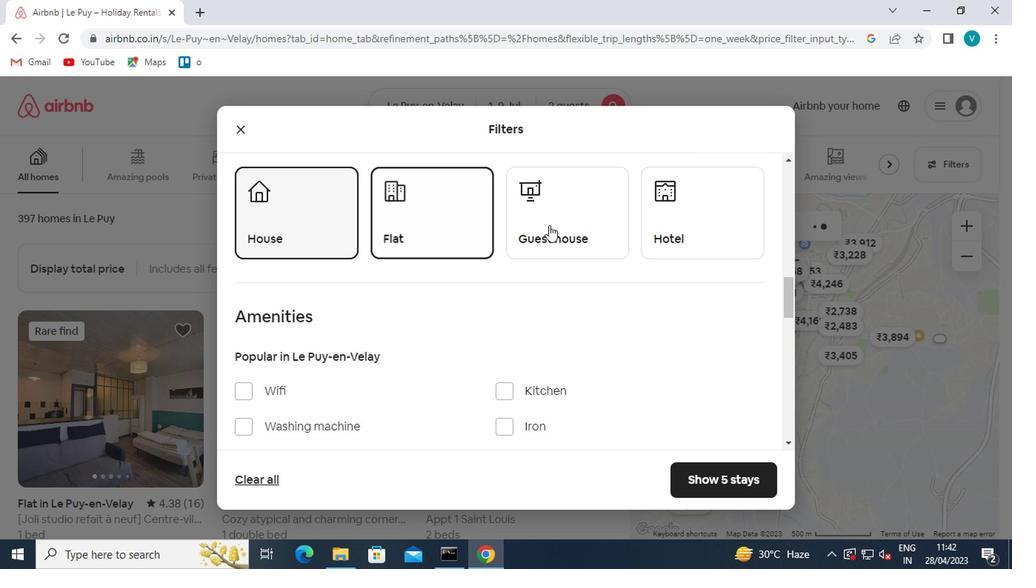 
Action: Mouse moved to (524, 243)
Screenshot: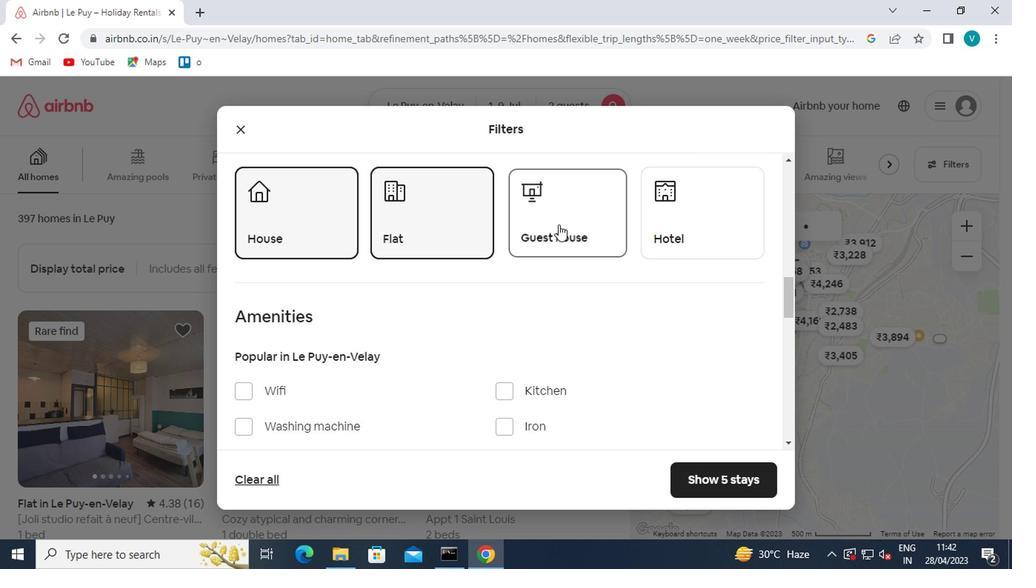 
Action: Mouse scrolled (524, 242) with delta (0, 0)
Screenshot: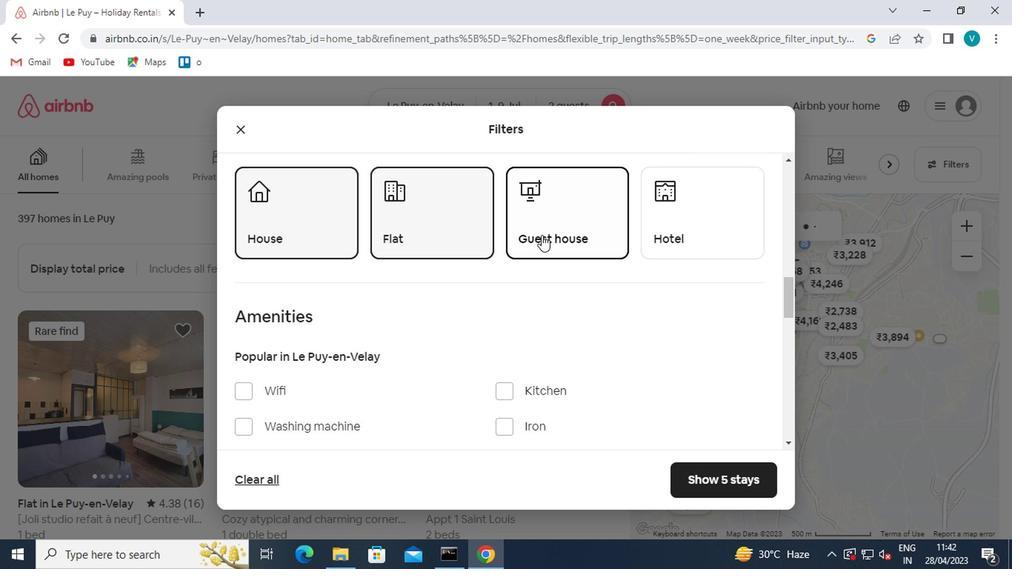 
Action: Mouse moved to (523, 244)
Screenshot: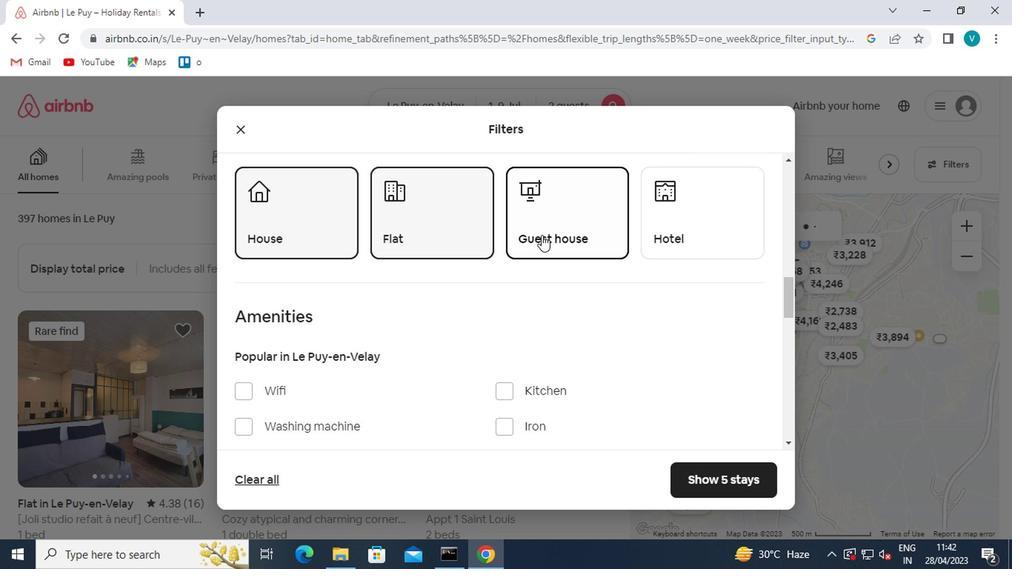 
Action: Mouse scrolled (523, 243) with delta (0, -1)
Screenshot: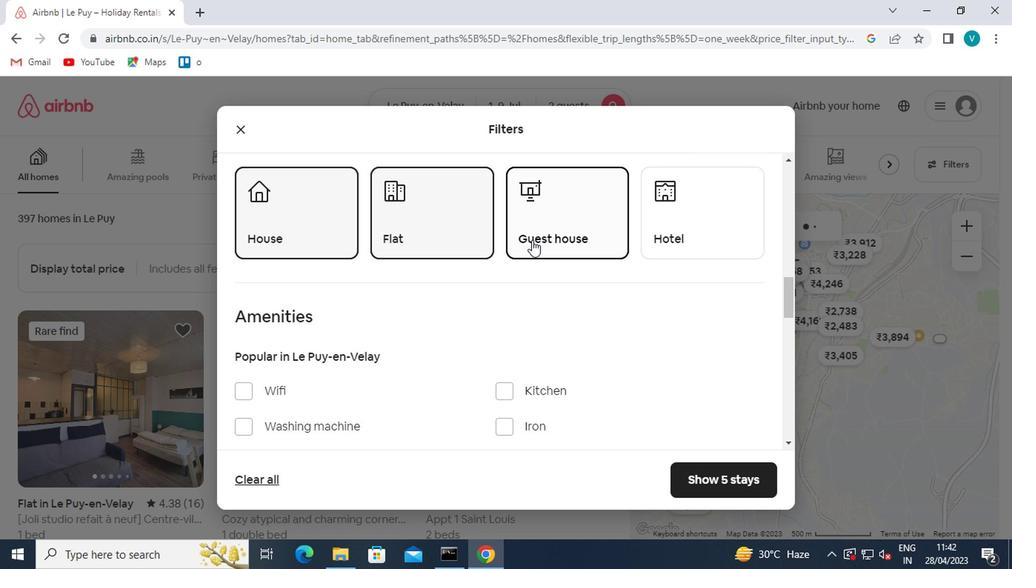 
Action: Mouse moved to (522, 246)
Screenshot: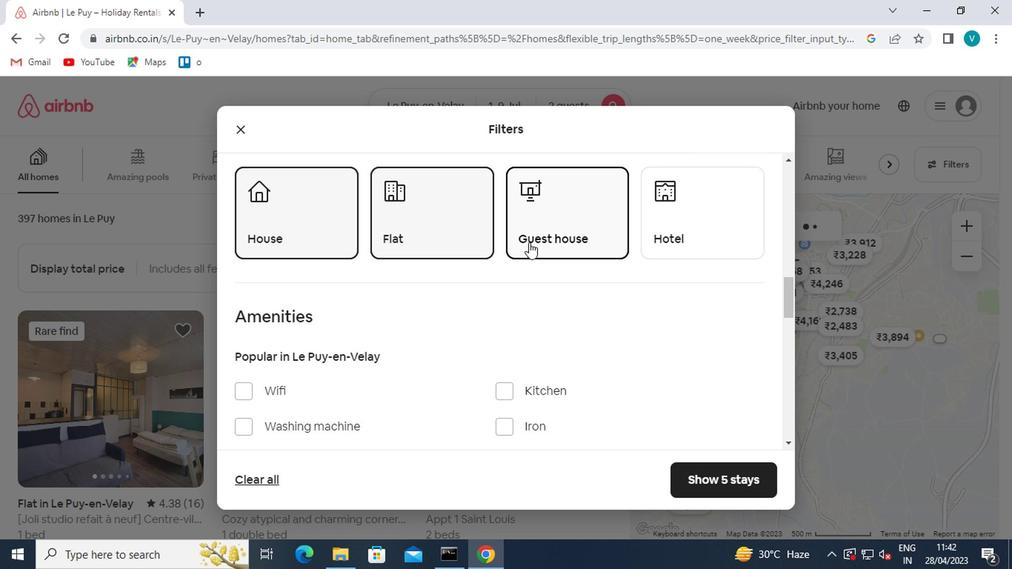 
Action: Mouse scrolled (522, 245) with delta (0, -1)
Screenshot: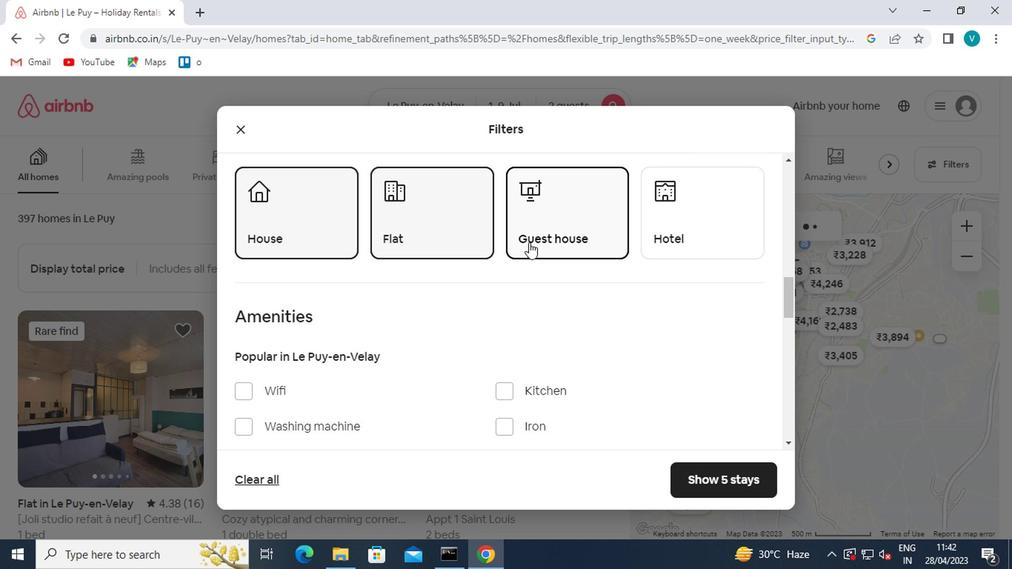
Action: Mouse moved to (520, 247)
Screenshot: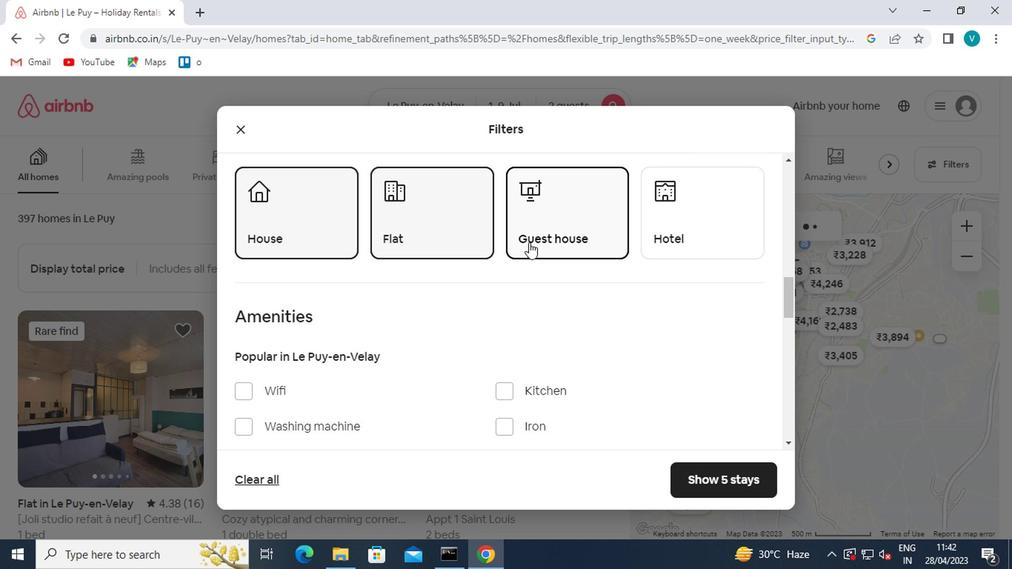 
Action: Mouse scrolled (520, 246) with delta (0, -1)
Screenshot: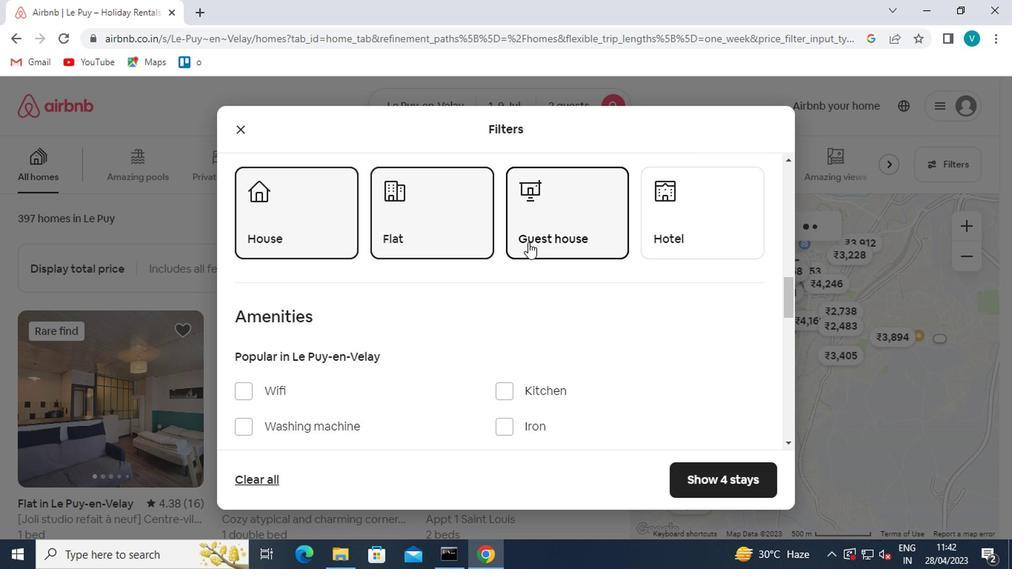 
Action: Mouse moved to (519, 248)
Screenshot: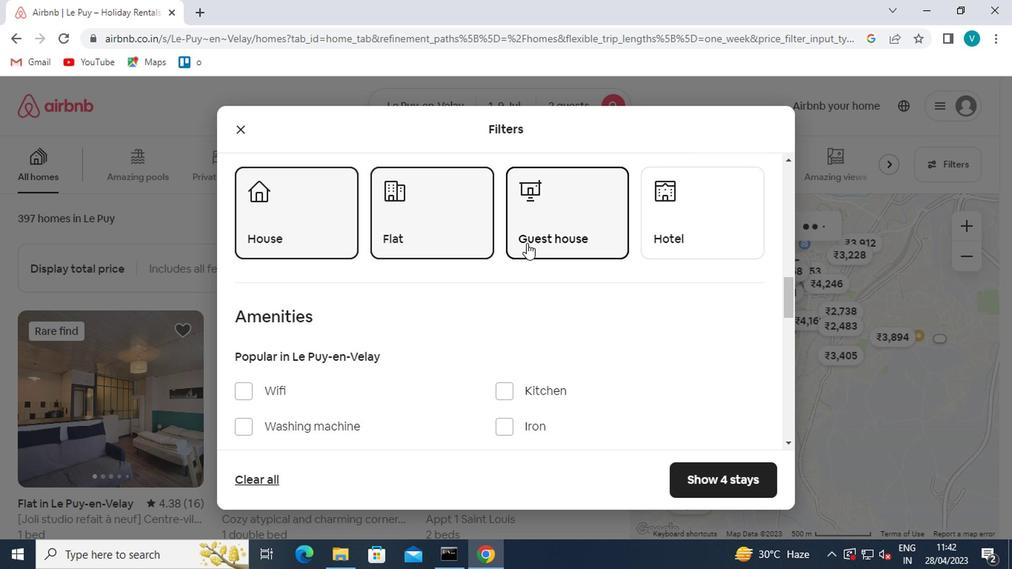 
Action: Mouse scrolled (519, 248) with delta (0, 0)
Screenshot: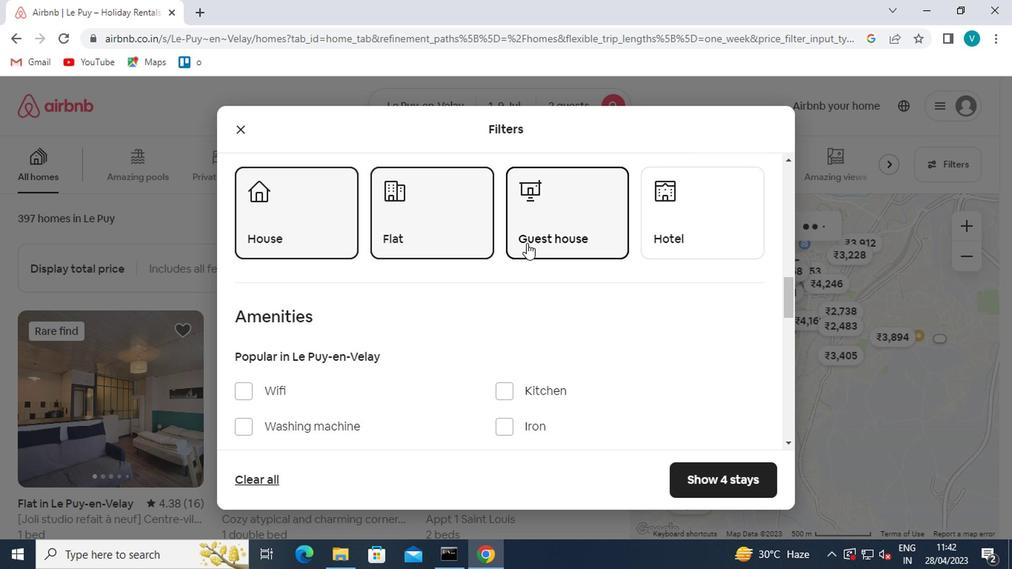 
Action: Mouse moved to (730, 300)
Screenshot: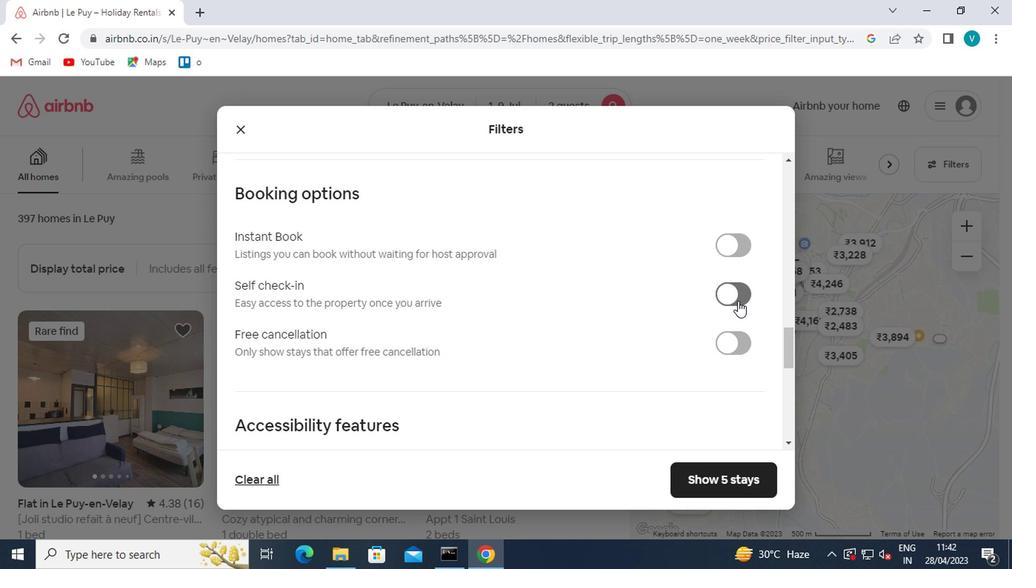 
Action: Mouse pressed left at (730, 300)
Screenshot: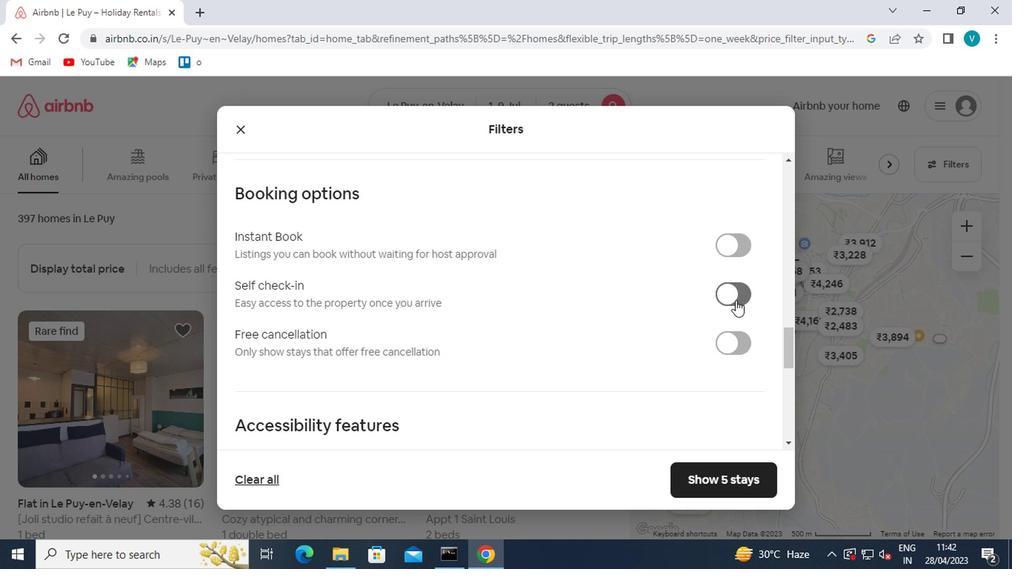 
Action: Mouse moved to (602, 327)
Screenshot: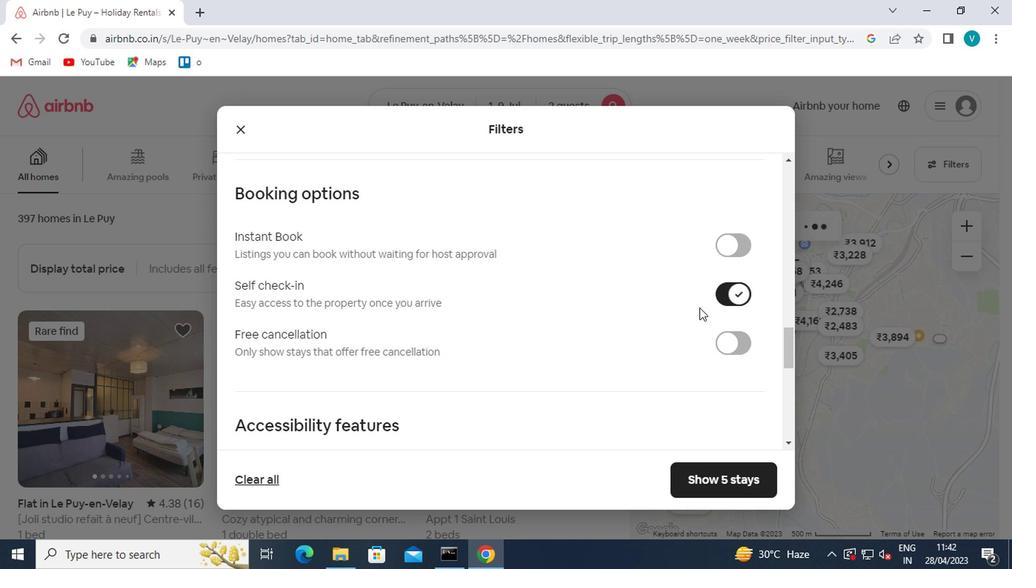 
Action: Mouse scrolled (602, 326) with delta (0, -1)
Screenshot: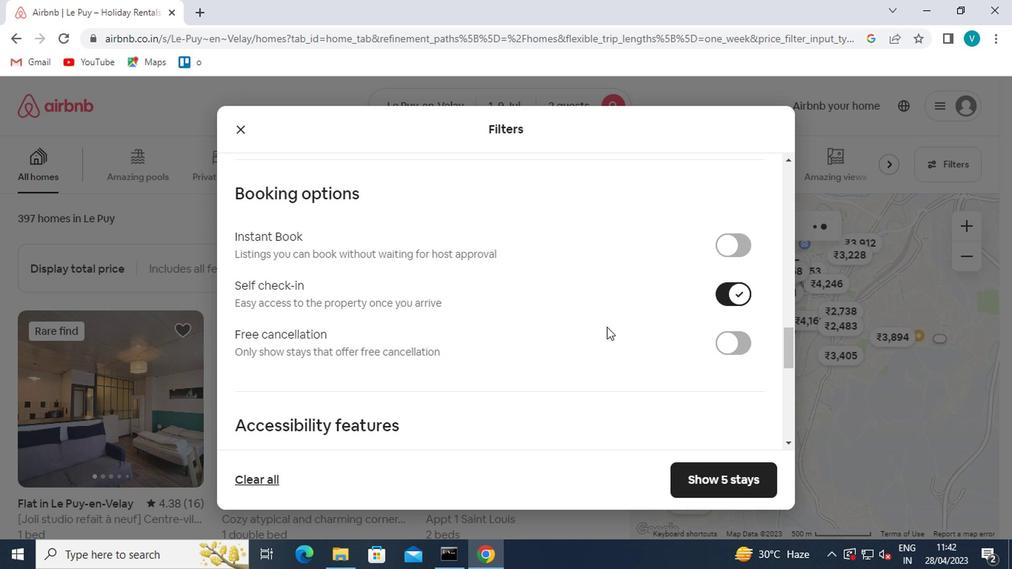 
Action: Mouse scrolled (602, 326) with delta (0, -1)
Screenshot: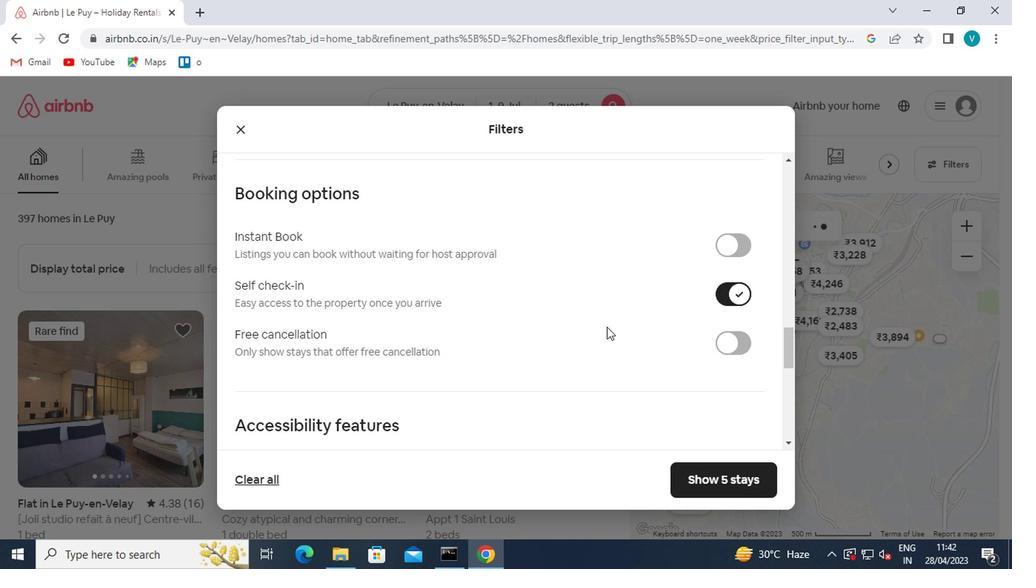 
Action: Mouse scrolled (602, 326) with delta (0, -1)
Screenshot: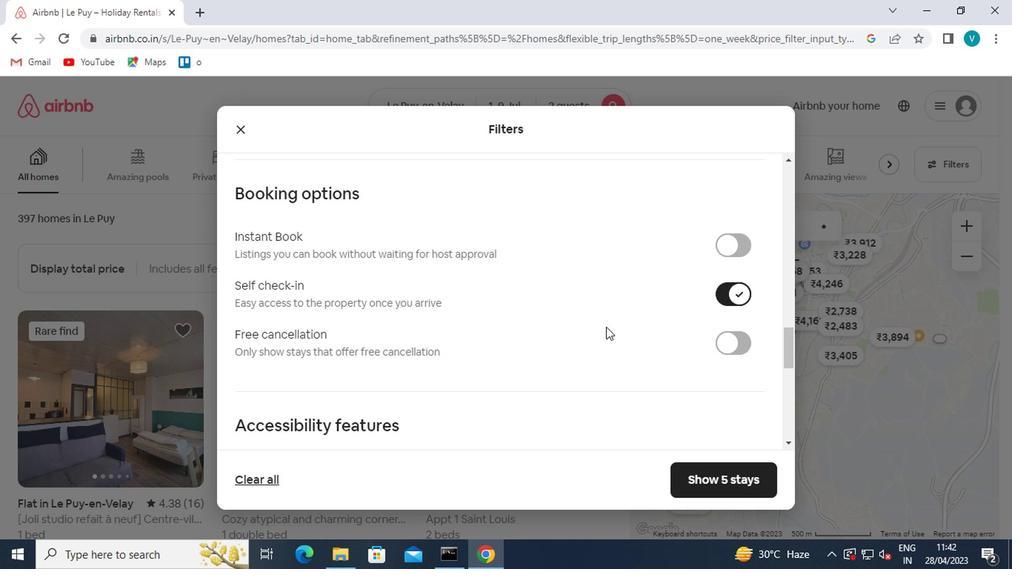 
Action: Mouse scrolled (602, 326) with delta (0, -1)
Screenshot: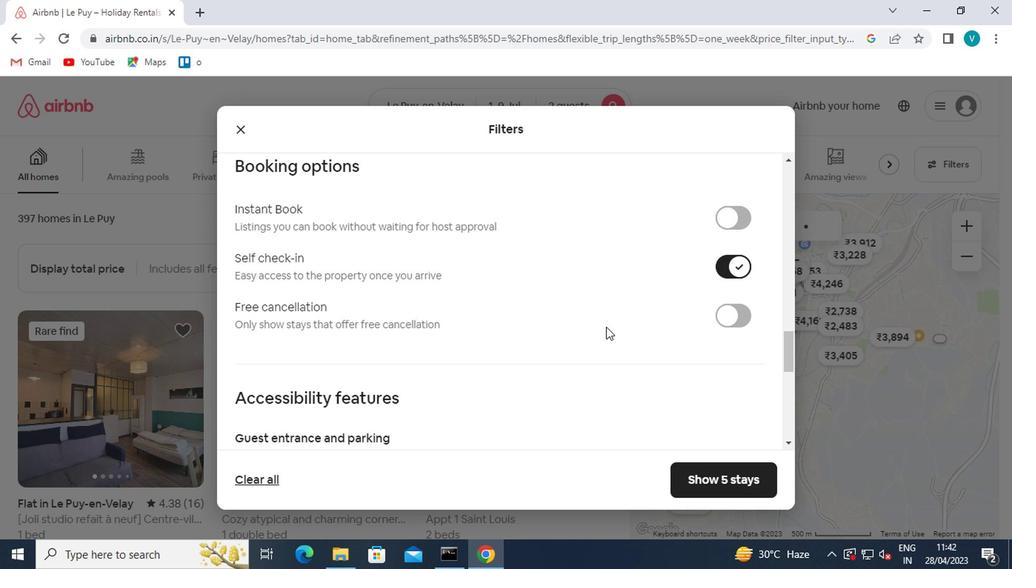 
Action: Mouse scrolled (602, 326) with delta (0, -1)
Screenshot: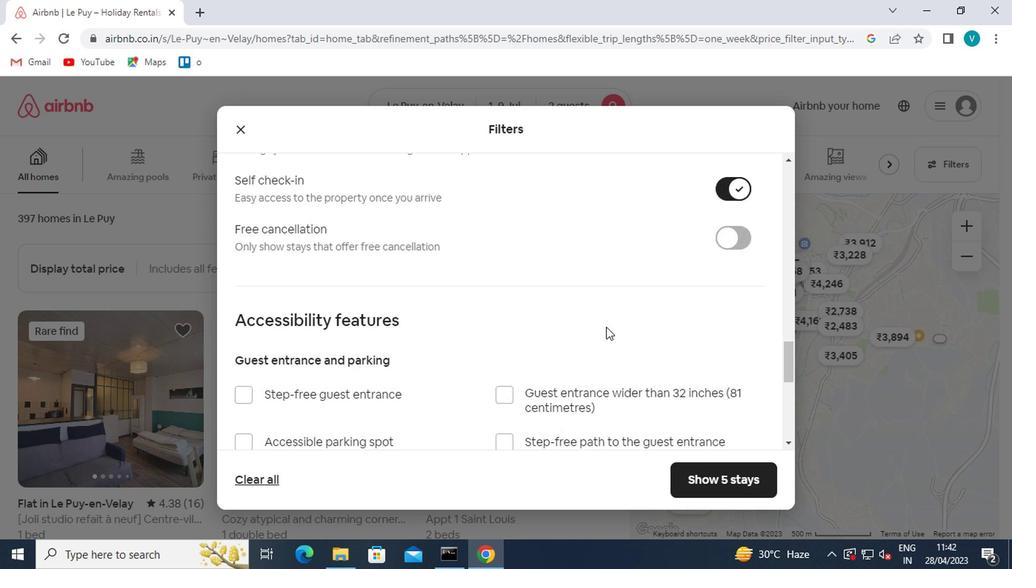 
Action: Mouse scrolled (602, 326) with delta (0, -1)
Screenshot: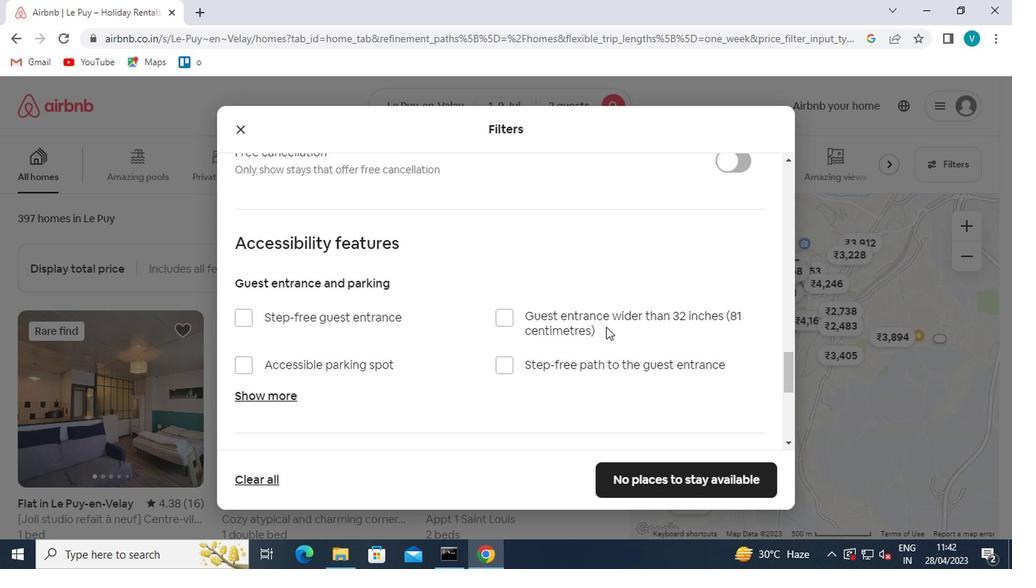 
Action: Mouse moved to (602, 327)
Screenshot: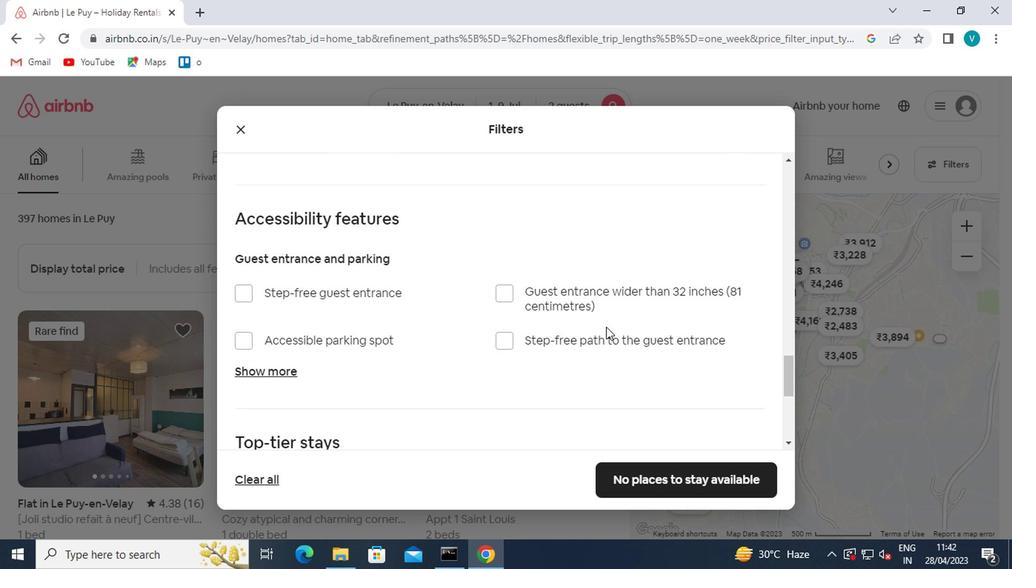 
Action: Mouse scrolled (602, 326) with delta (0, -1)
Screenshot: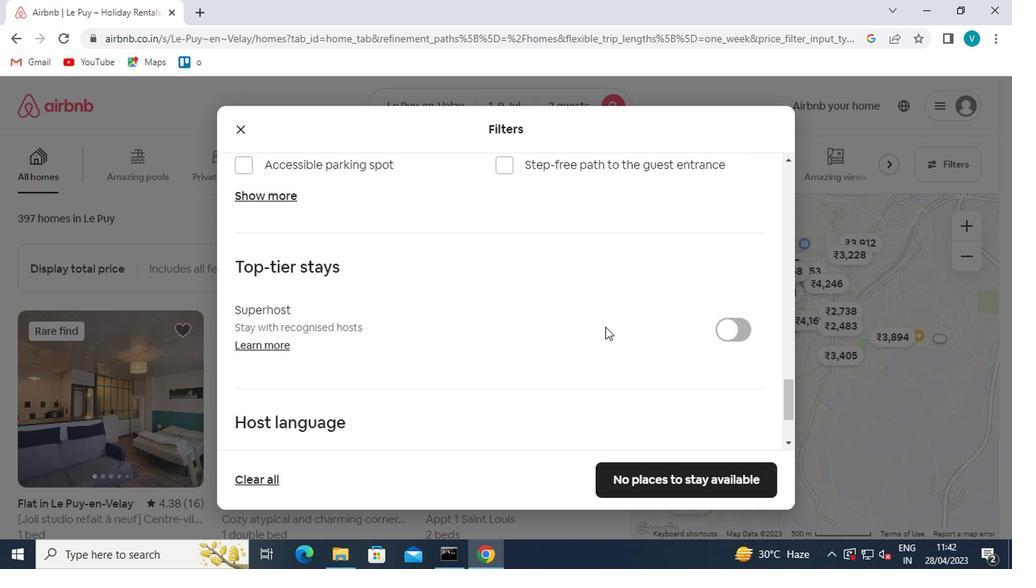 
Action: Mouse scrolled (602, 326) with delta (0, -1)
Screenshot: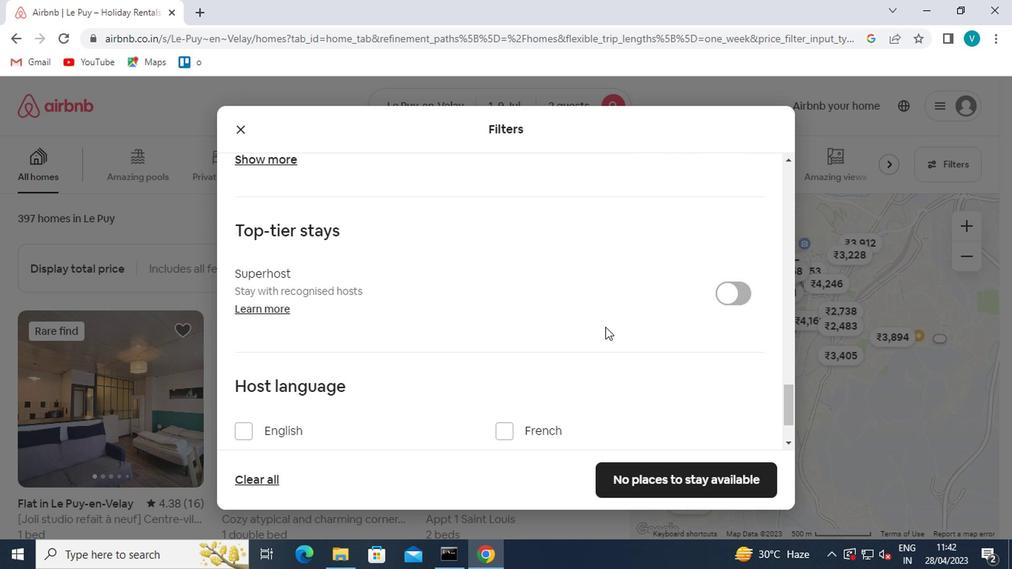 
Action: Mouse scrolled (602, 326) with delta (0, -1)
Screenshot: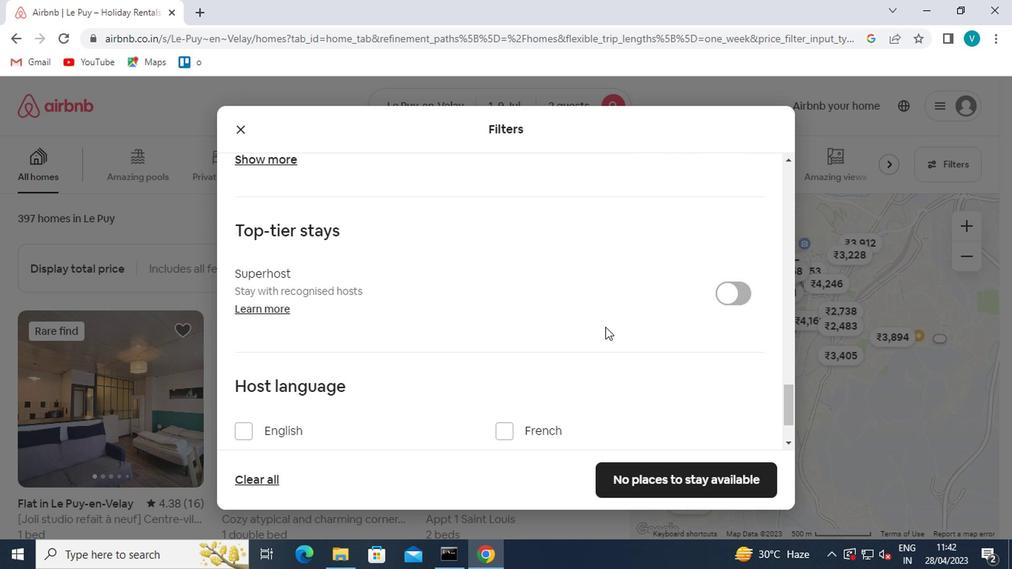 
Action: Mouse scrolled (602, 326) with delta (0, -1)
Screenshot: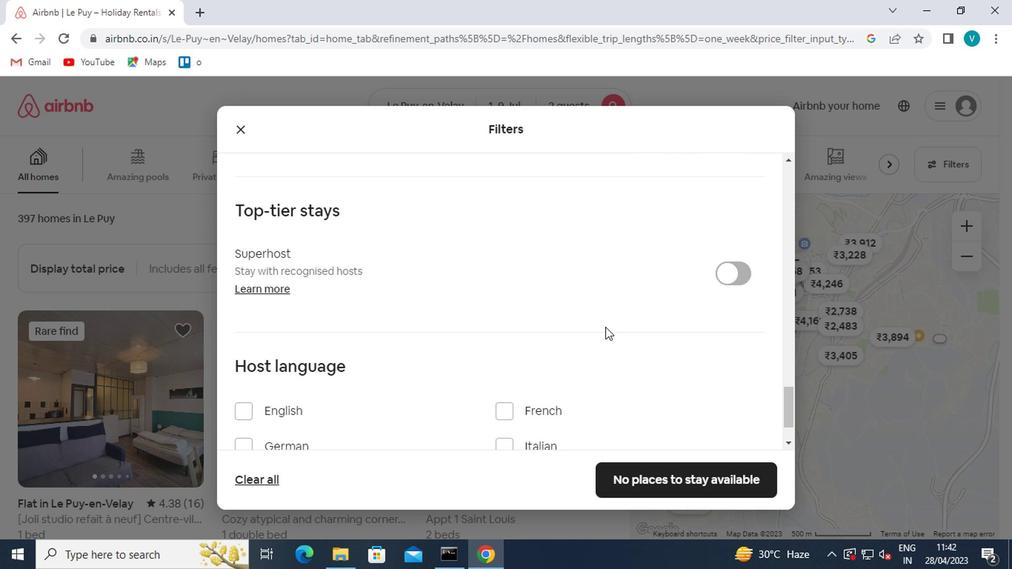 
Action: Mouse scrolled (602, 326) with delta (0, -1)
Screenshot: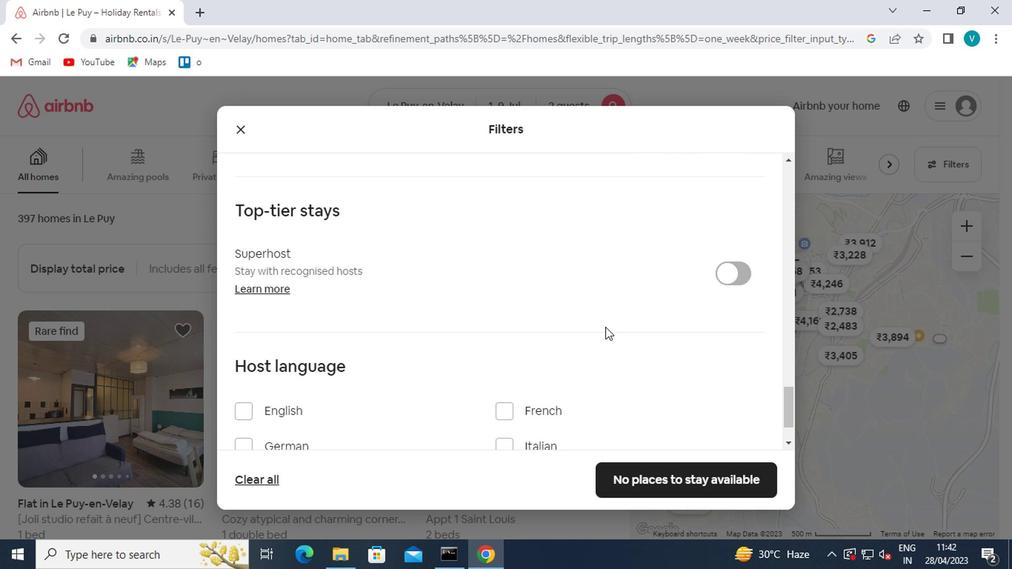 
Action: Mouse scrolled (602, 326) with delta (0, -1)
Screenshot: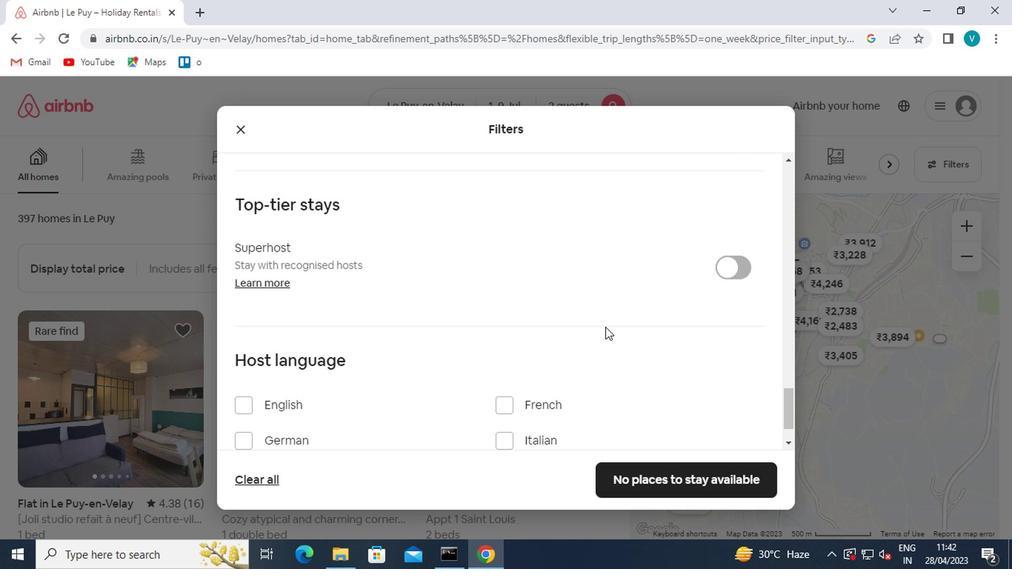 
Action: Mouse moved to (276, 342)
Screenshot: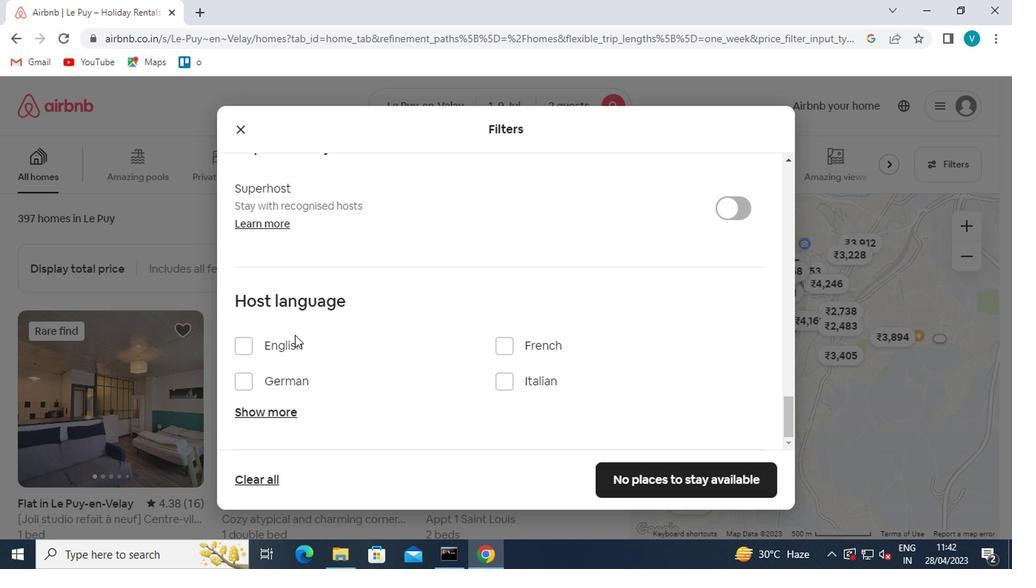 
Action: Mouse pressed left at (276, 342)
Screenshot: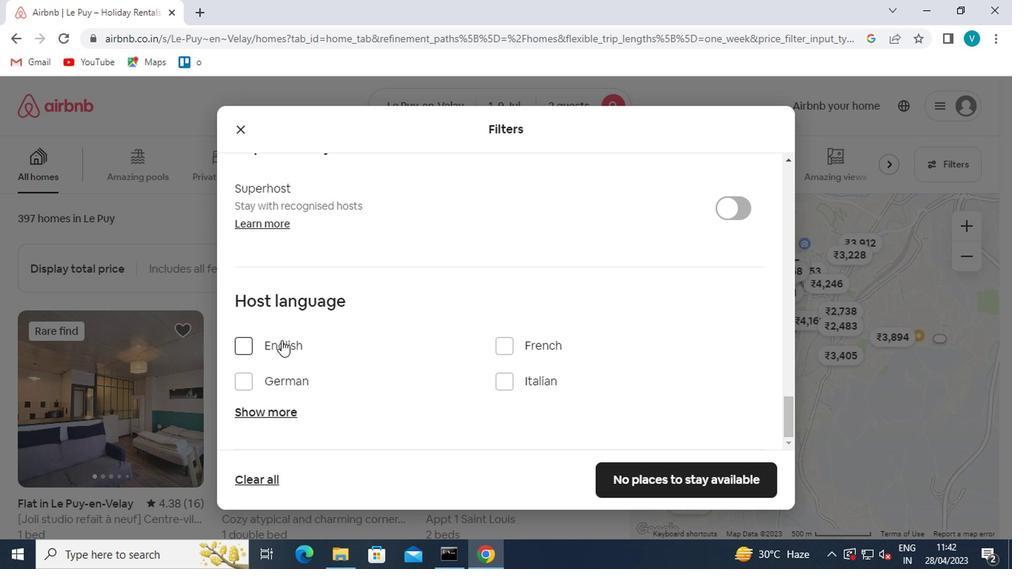 
Action: Mouse moved to (684, 484)
Screenshot: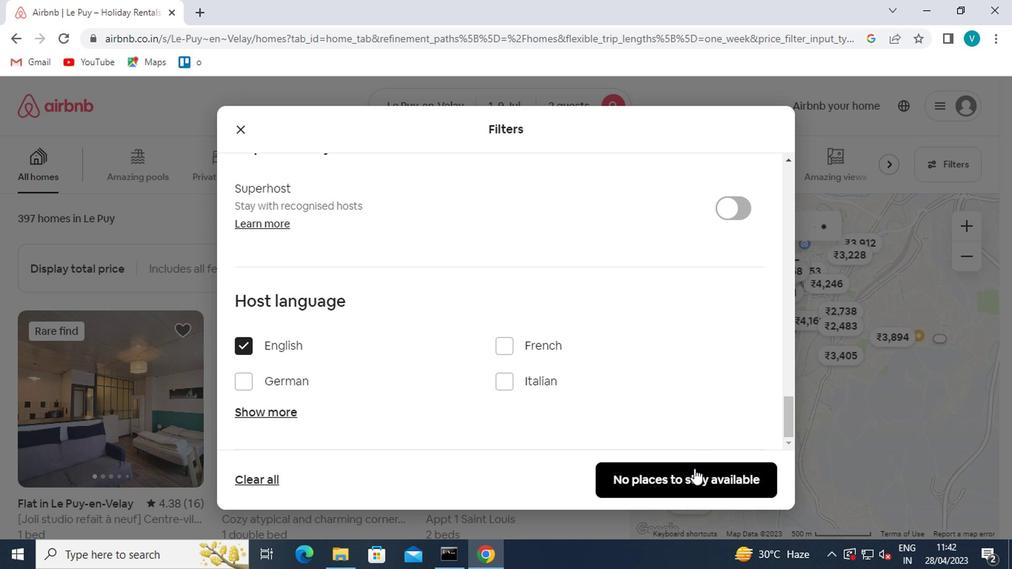
Action: Mouse pressed left at (684, 484)
Screenshot: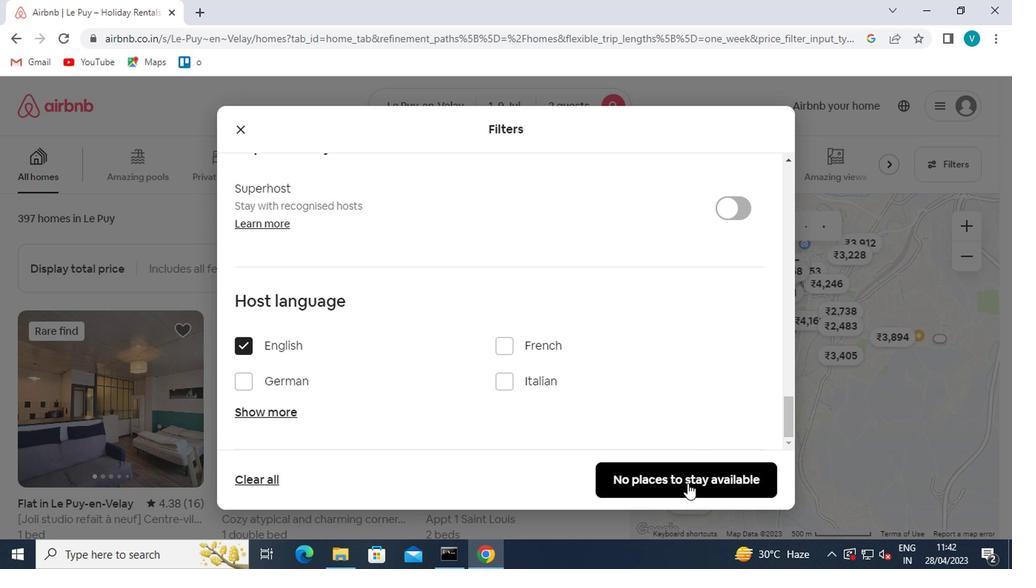 
Action: Mouse moved to (678, 482)
Screenshot: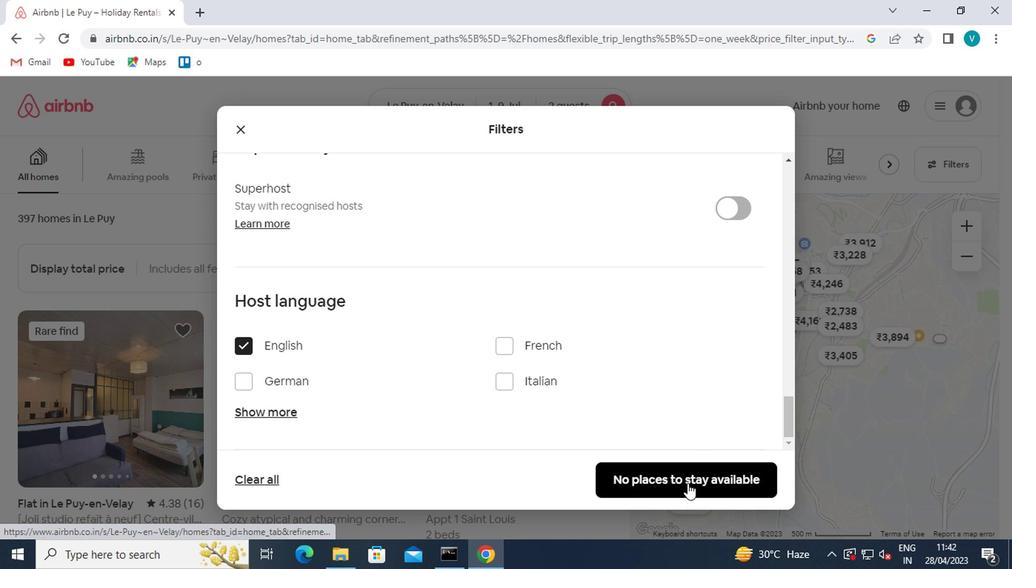 
